 Task: View all reviews of Rockbridge, Ohio, United States.
Action: Mouse moved to (160, 124)
Screenshot: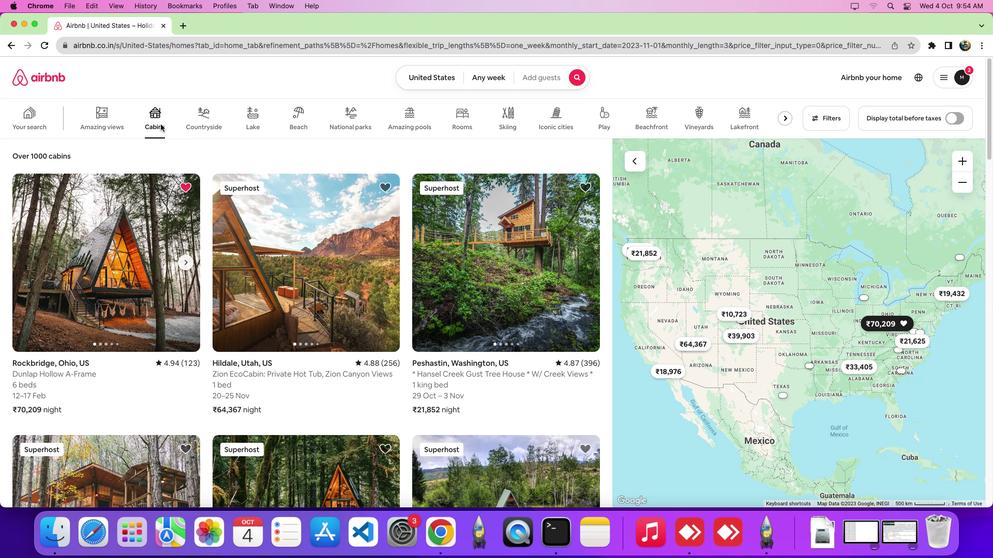 
Action: Mouse pressed left at (160, 124)
Screenshot: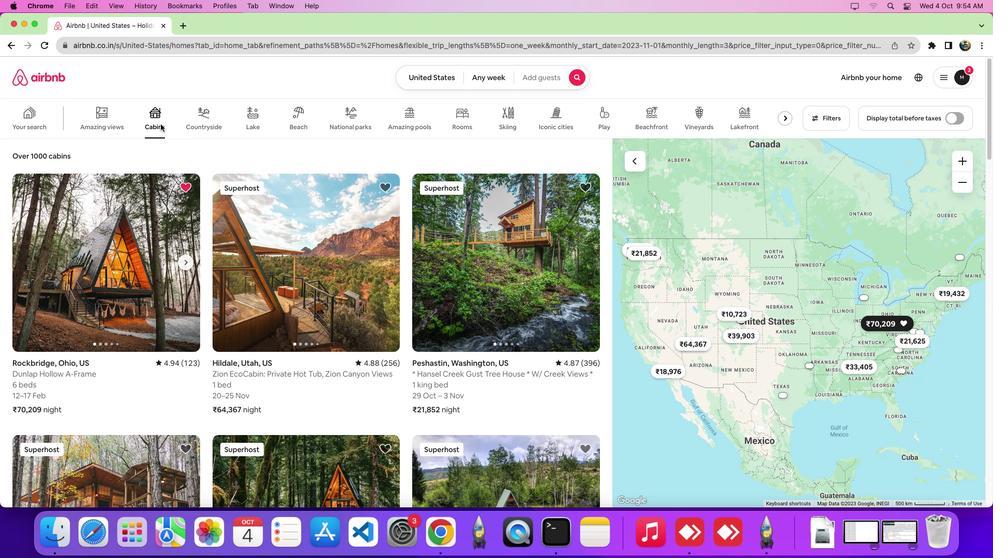
Action: Mouse moved to (134, 326)
Screenshot: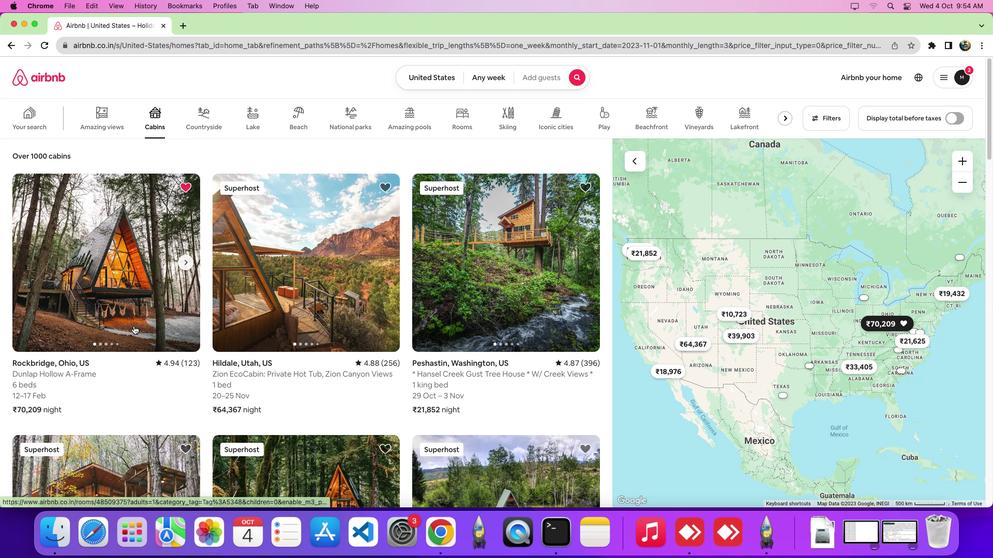 
Action: Mouse pressed left at (134, 326)
Screenshot: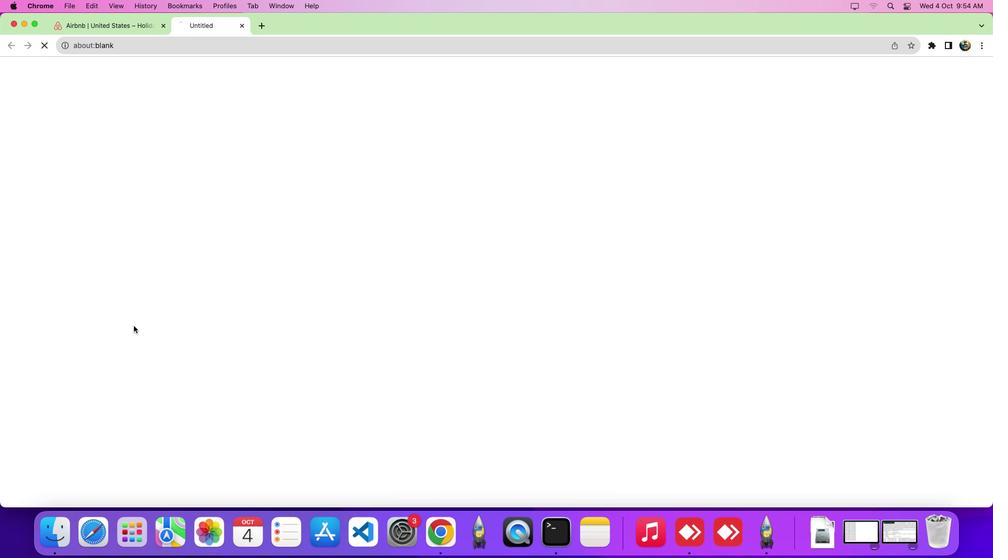 
Action: Mouse moved to (474, 336)
Screenshot: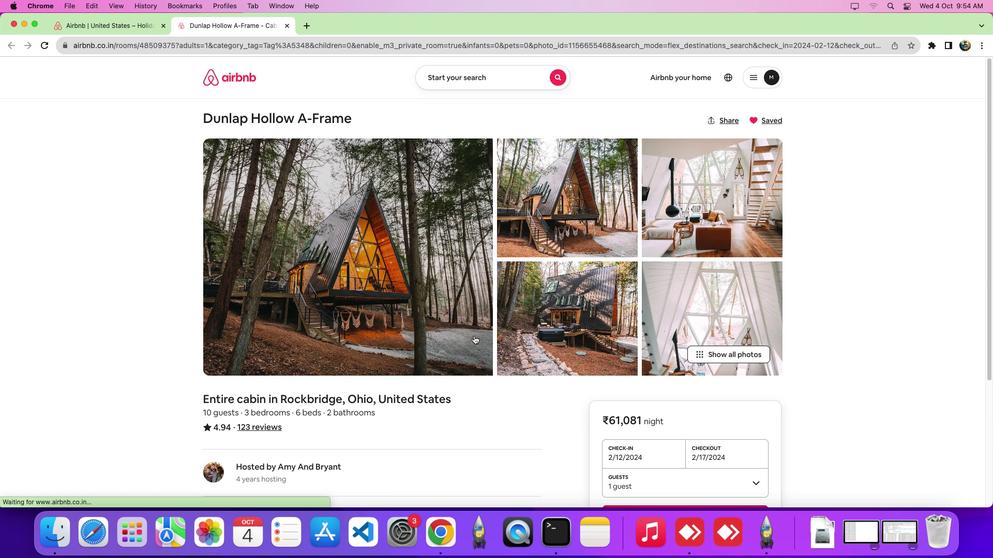 
Action: Mouse scrolled (474, 336) with delta (0, 0)
Screenshot: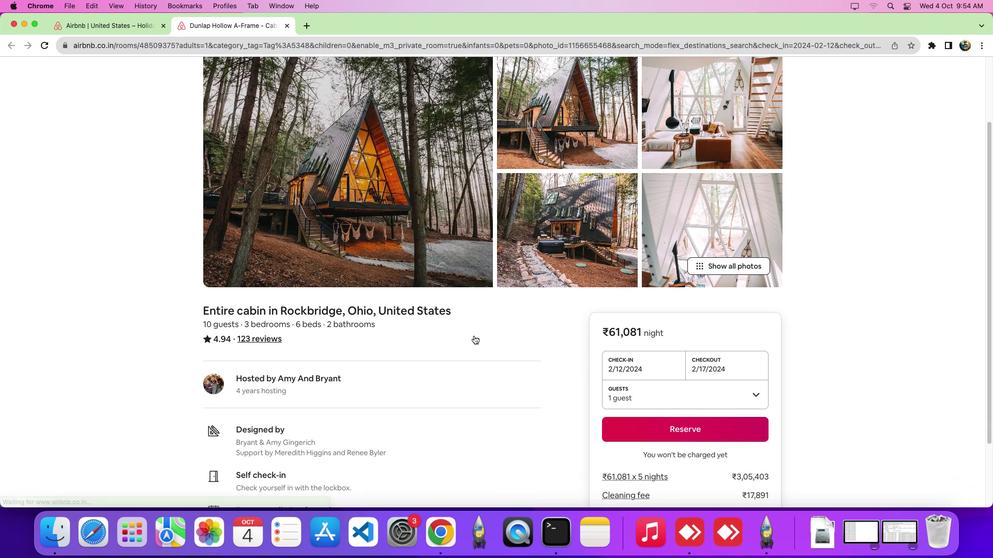 
Action: Mouse scrolled (474, 336) with delta (0, 0)
Screenshot: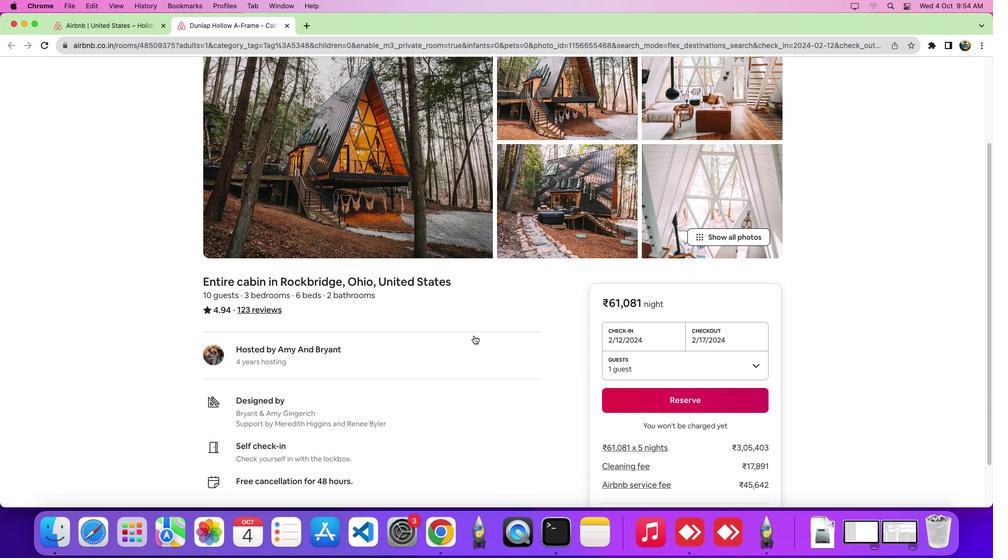
Action: Mouse scrolled (474, 336) with delta (0, -2)
Screenshot: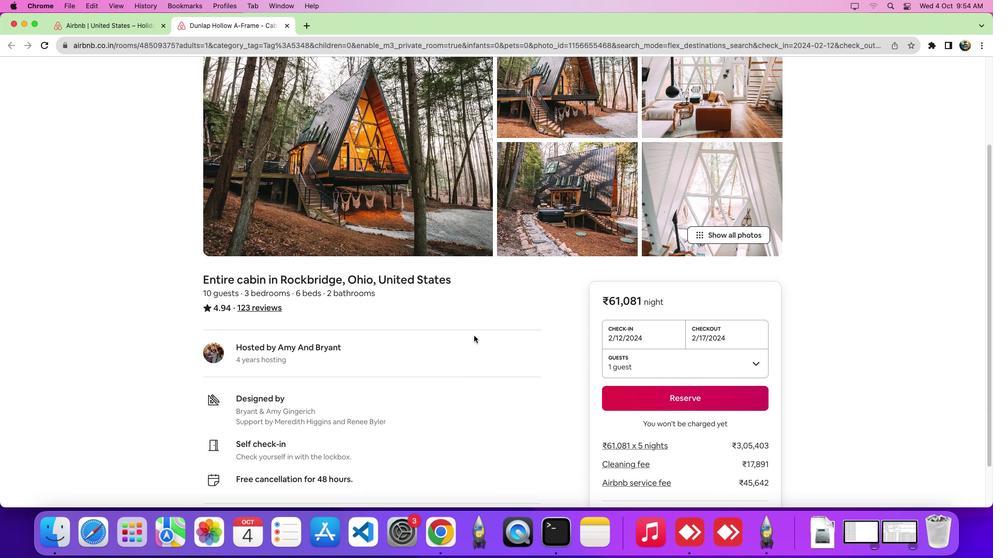
Action: Mouse scrolled (474, 336) with delta (0, 0)
Screenshot: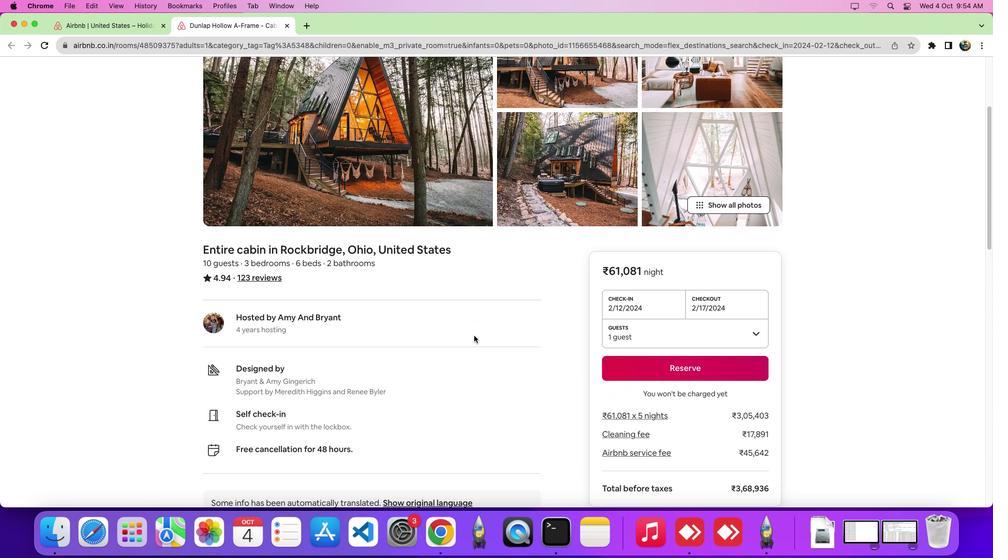 
Action: Mouse scrolled (474, 336) with delta (0, 0)
Screenshot: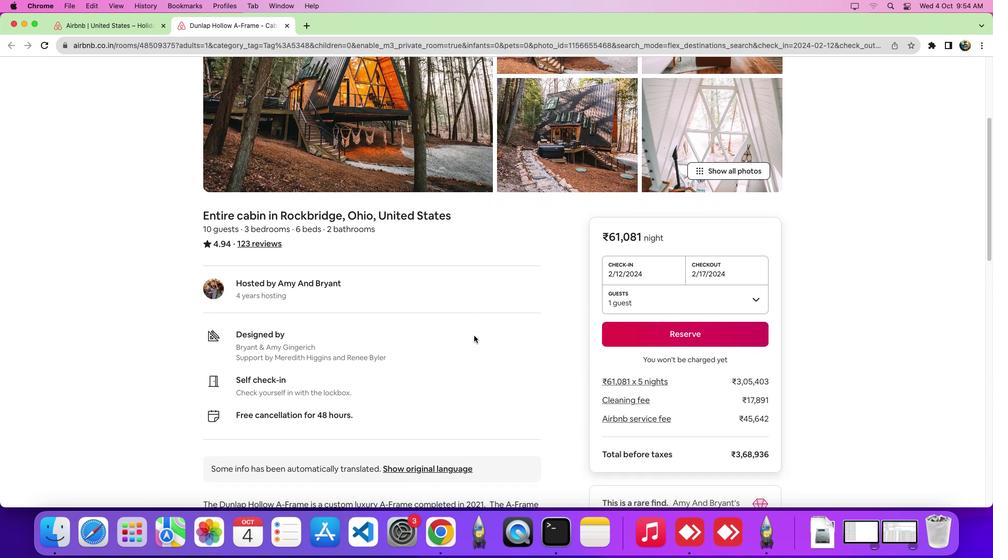 
Action: Mouse scrolled (474, 336) with delta (0, -1)
Screenshot: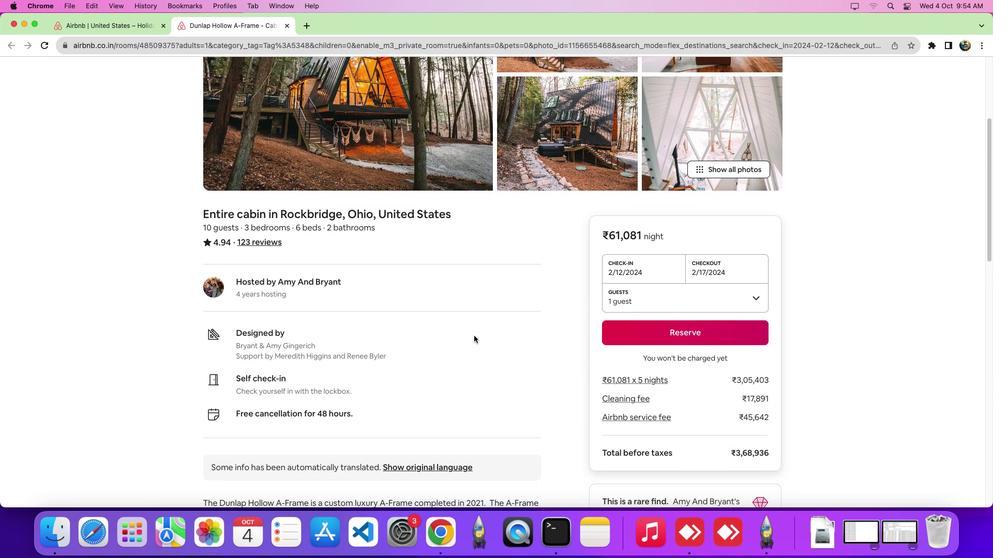
Action: Mouse scrolled (474, 336) with delta (0, 0)
Screenshot: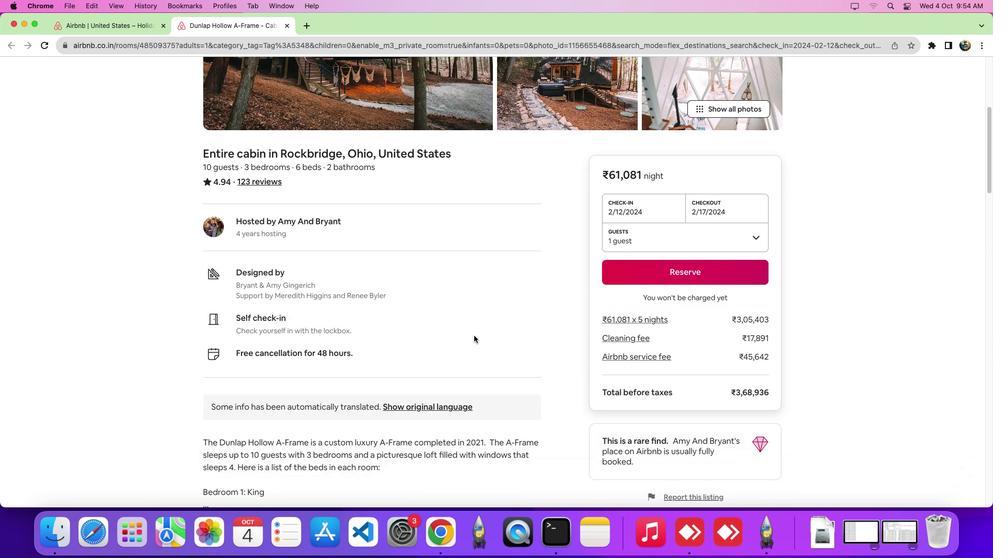 
Action: Mouse scrolled (474, 336) with delta (0, 0)
Screenshot: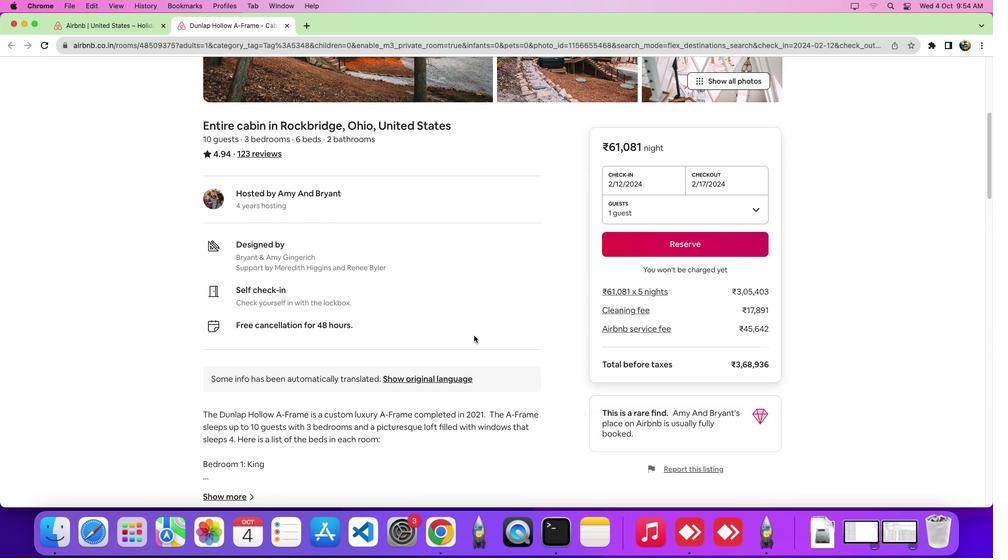 
Action: Mouse scrolled (474, 336) with delta (0, -1)
Screenshot: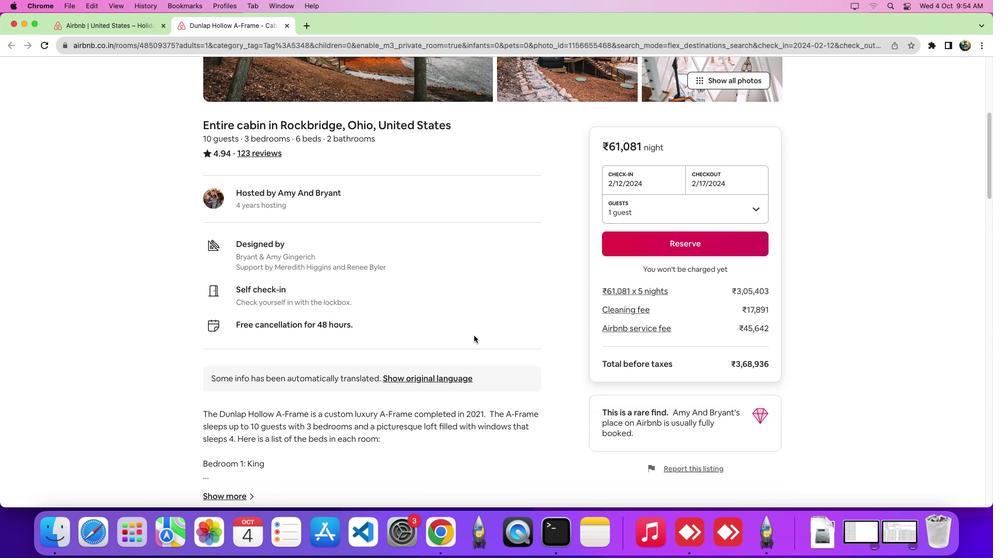 
Action: Mouse scrolled (474, 336) with delta (0, 0)
Screenshot: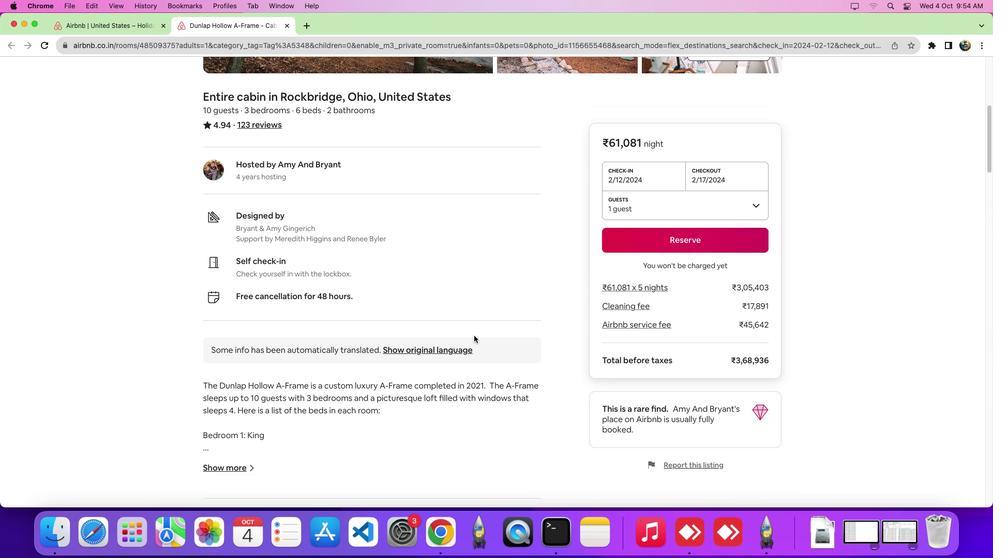 
Action: Mouse scrolled (474, 336) with delta (0, 0)
Screenshot: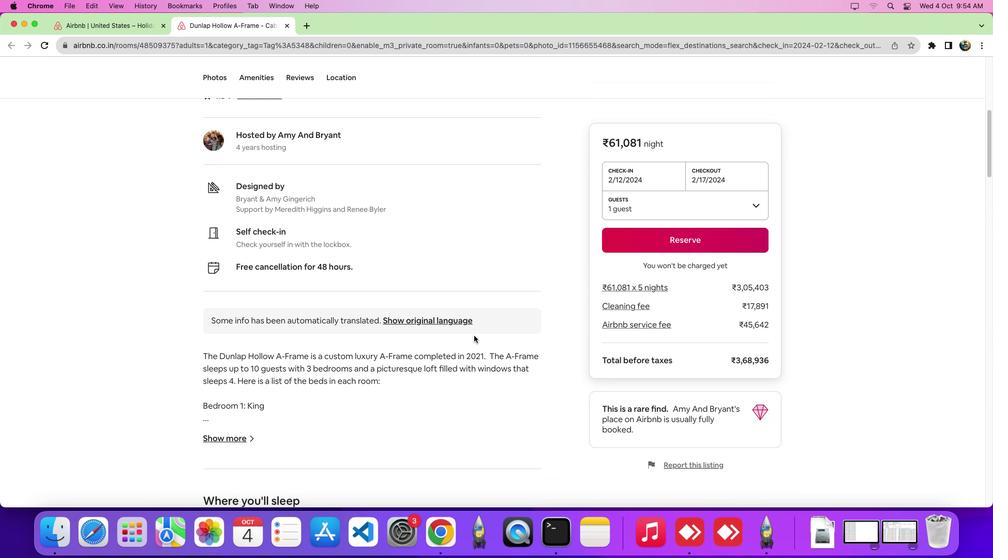 
Action: Mouse scrolled (474, 336) with delta (0, -1)
Screenshot: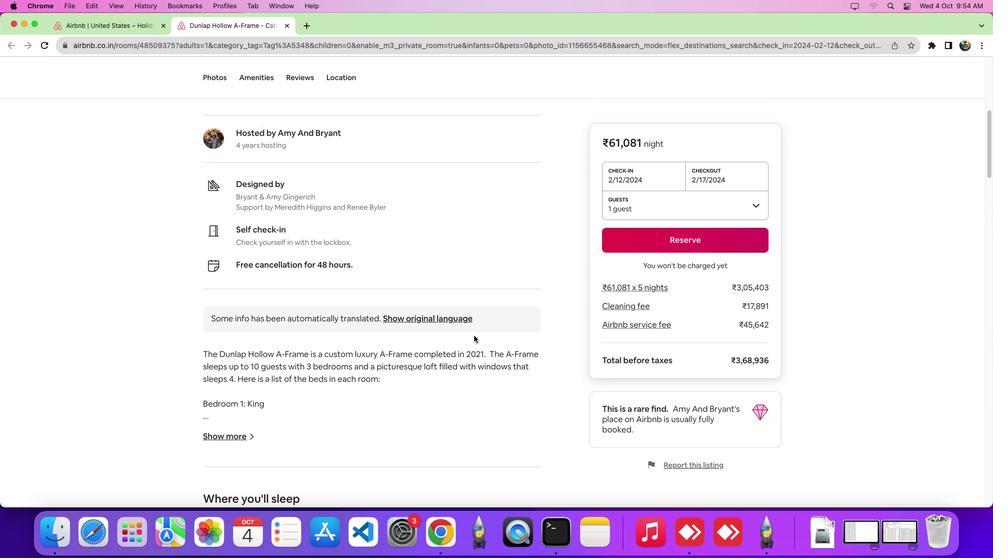 
Action: Mouse scrolled (474, 336) with delta (0, 0)
Screenshot: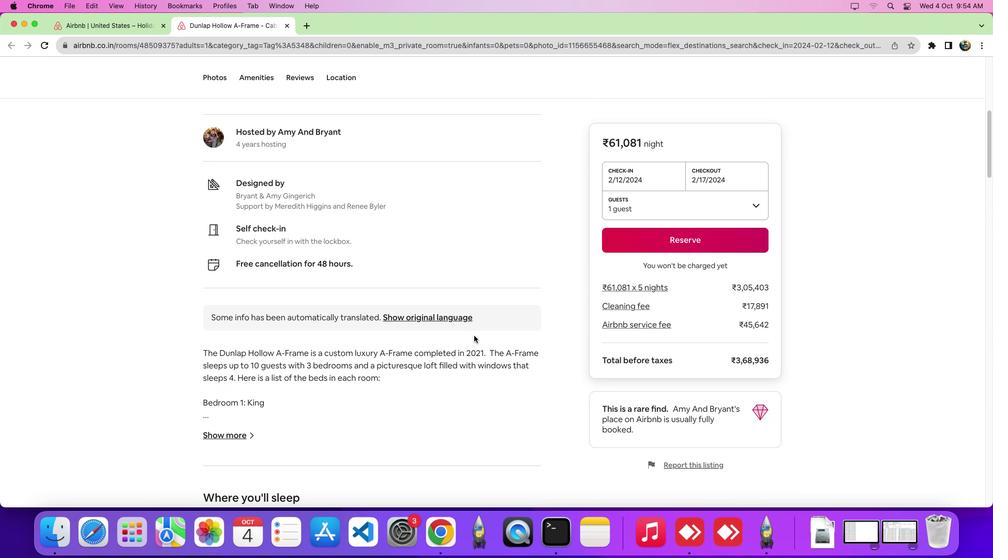 
Action: Mouse scrolled (474, 336) with delta (0, 0)
Screenshot: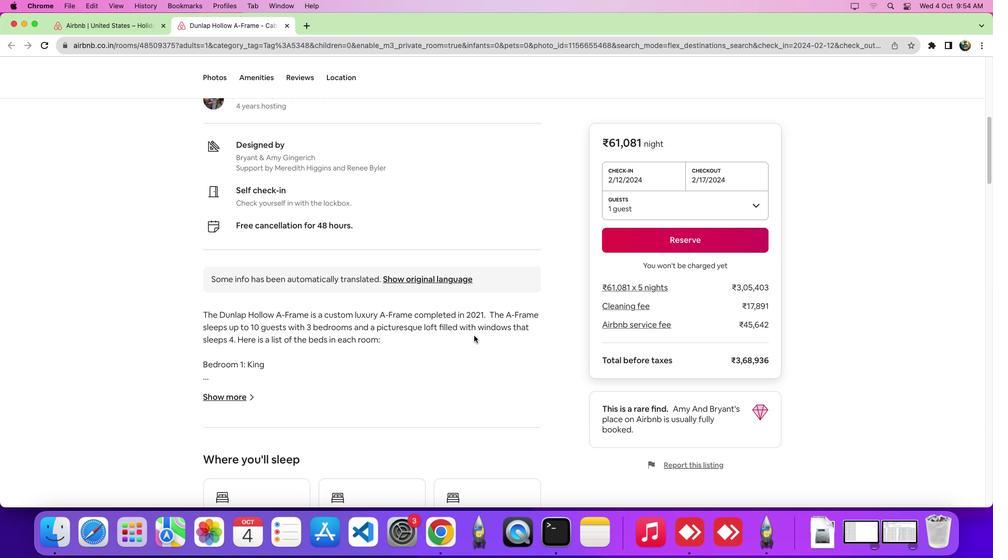 
Action: Mouse scrolled (474, 336) with delta (0, 0)
Screenshot: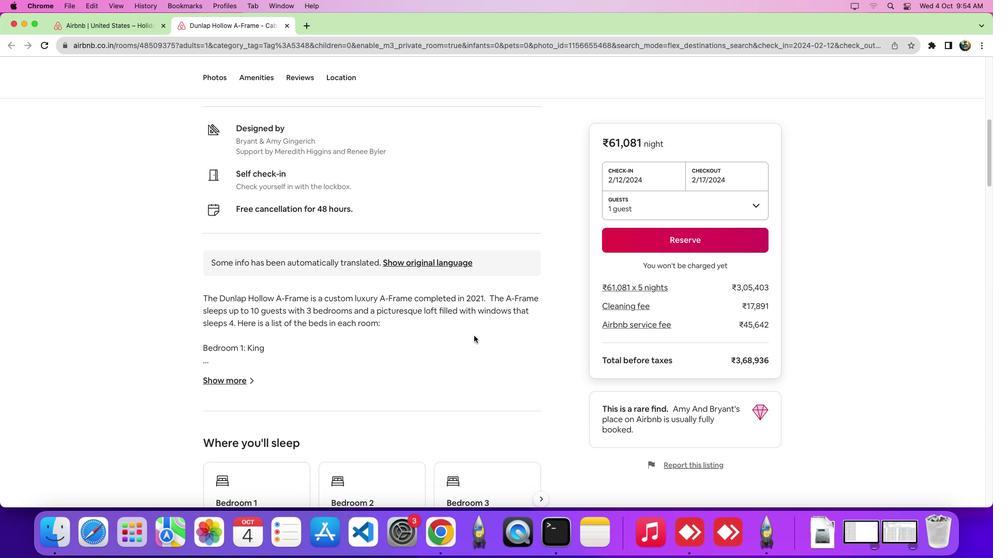 
Action: Mouse scrolled (474, 336) with delta (0, 0)
Screenshot: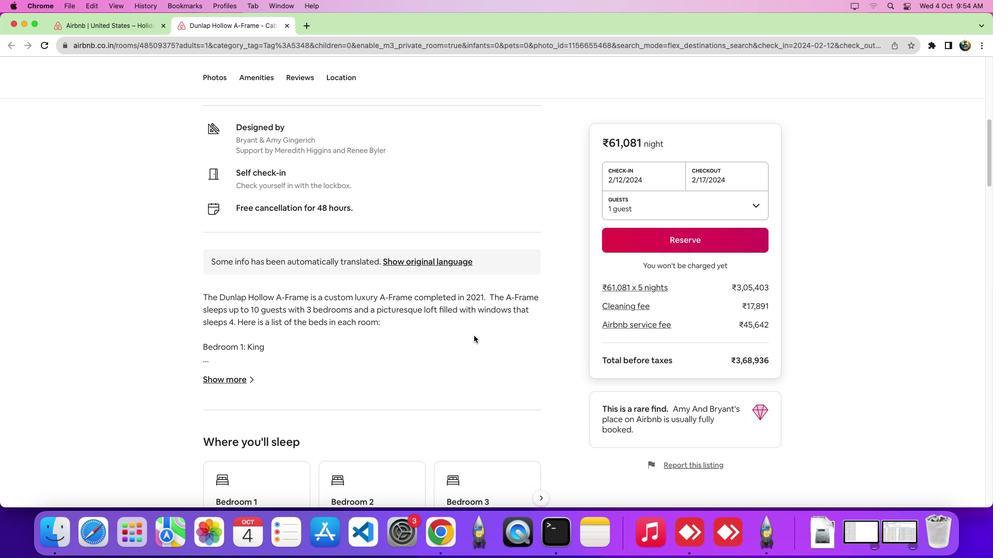 
Action: Mouse scrolled (474, 336) with delta (0, 0)
Screenshot: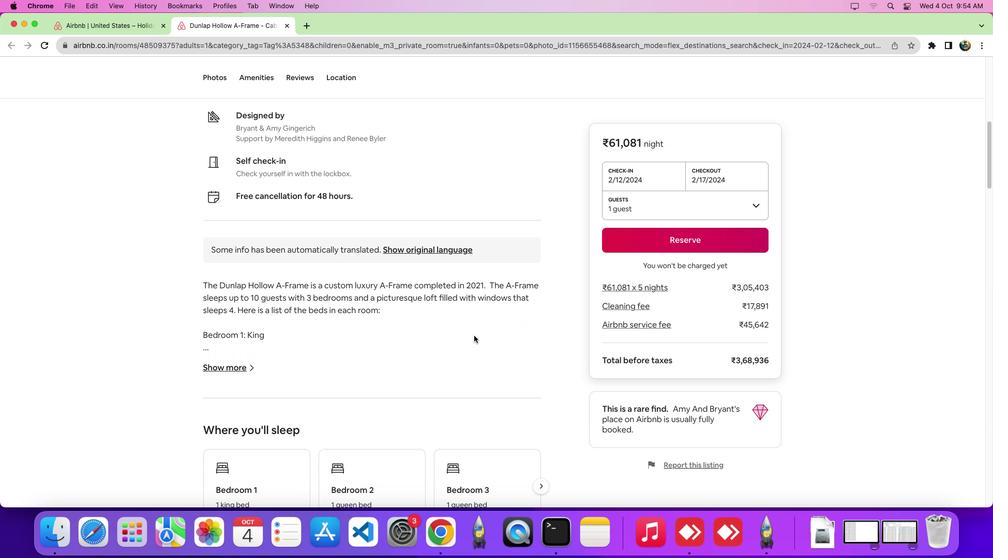 
Action: Mouse scrolled (474, 336) with delta (0, 0)
Screenshot: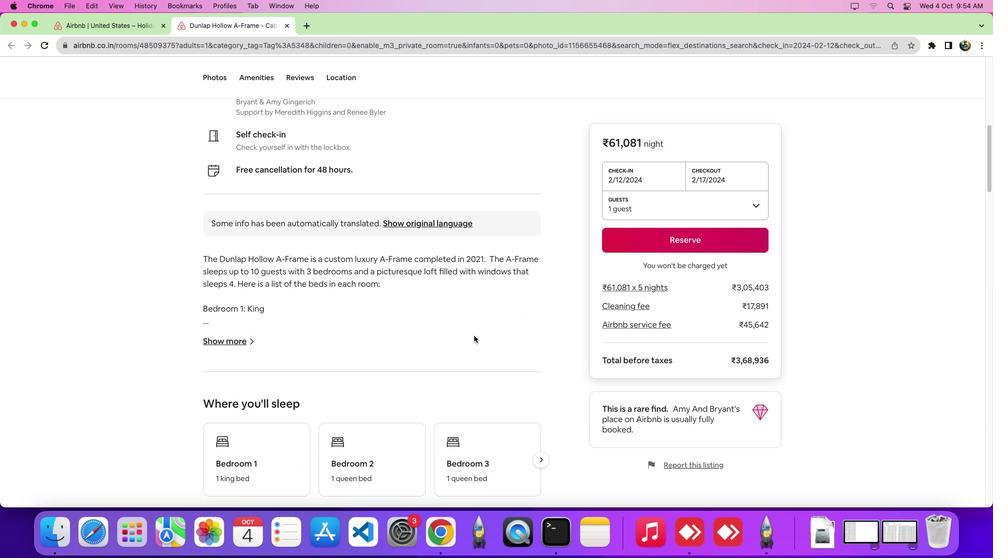 
Action: Mouse scrolled (474, 336) with delta (0, 0)
Screenshot: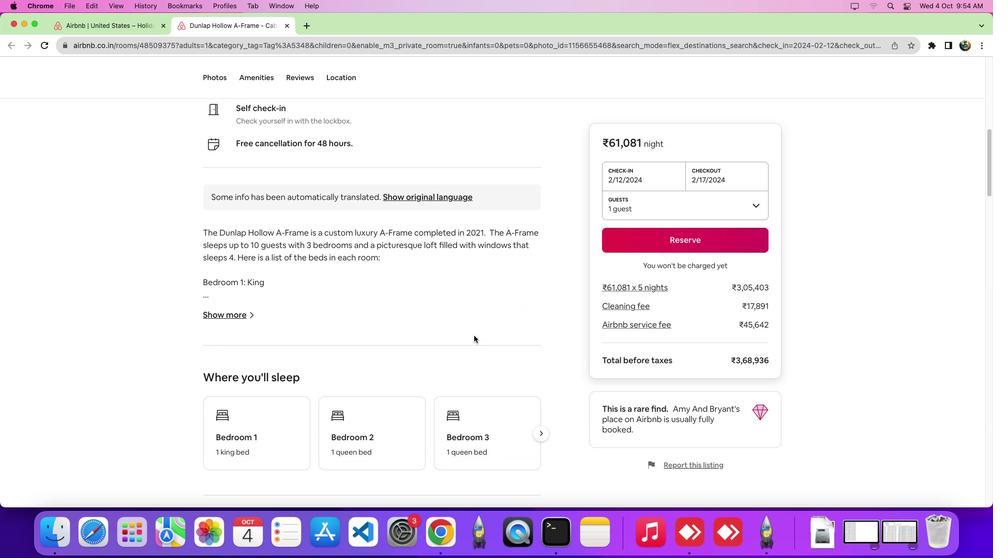 
Action: Mouse scrolled (474, 336) with delta (0, 0)
Screenshot: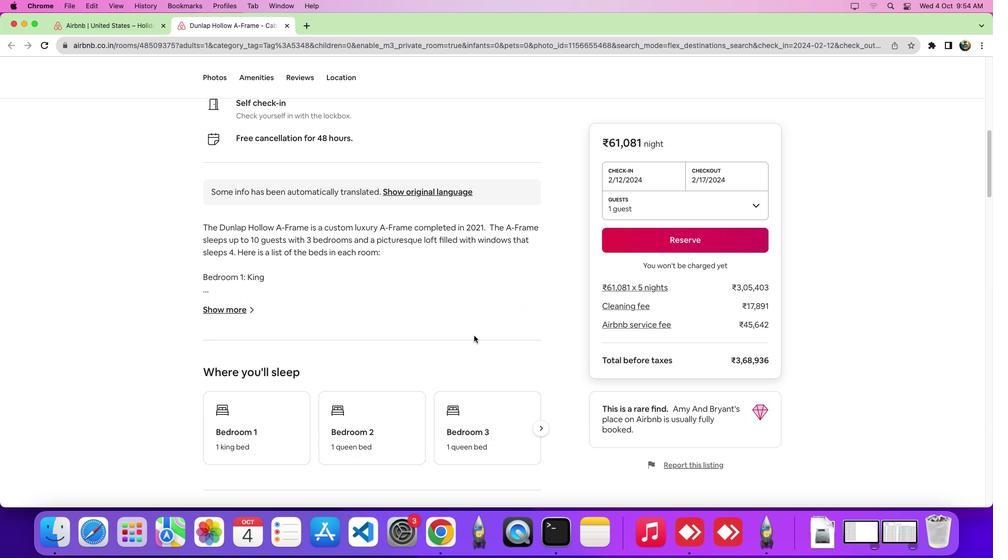 
Action: Mouse scrolled (474, 336) with delta (0, 0)
Screenshot: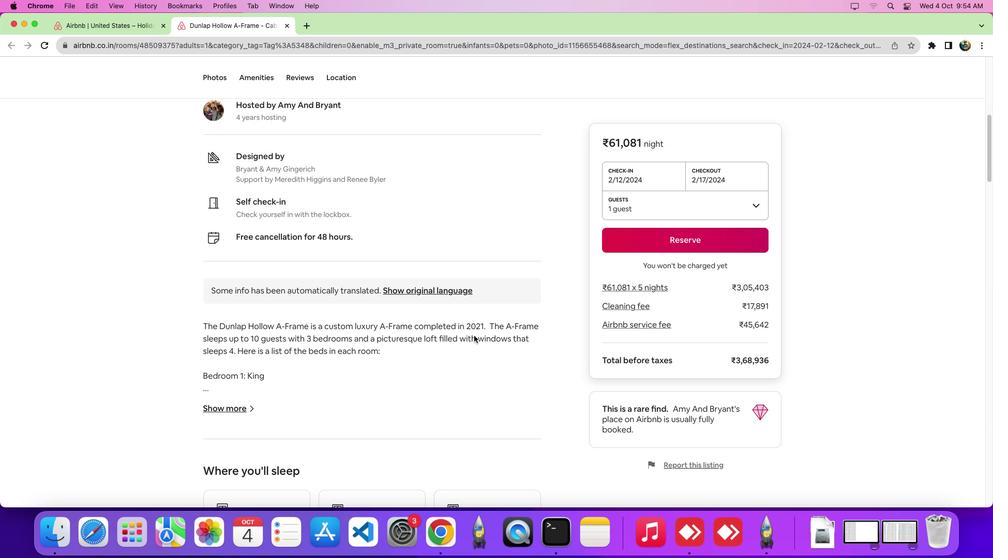 
Action: Mouse scrolled (474, 336) with delta (0, 0)
Screenshot: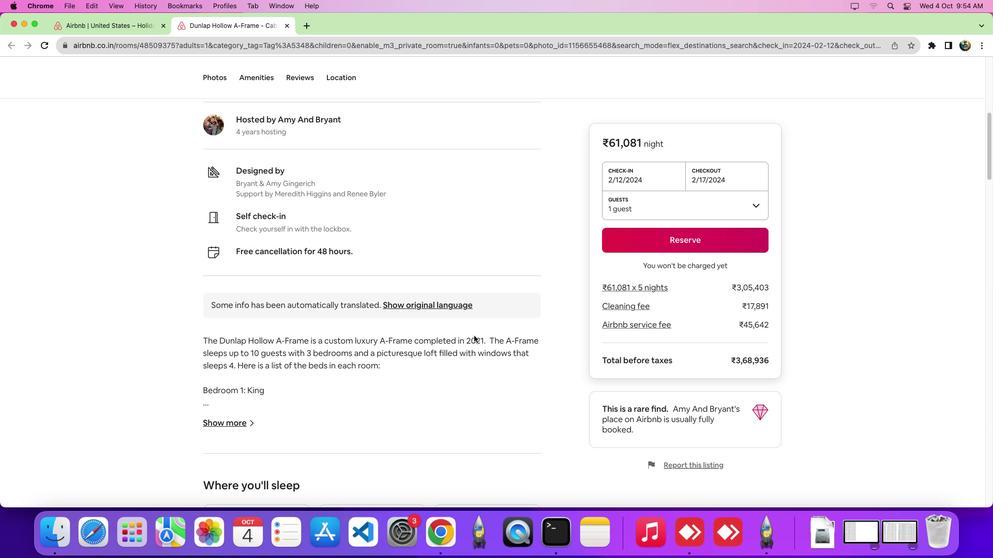 
Action: Mouse scrolled (474, 336) with delta (0, 1)
Screenshot: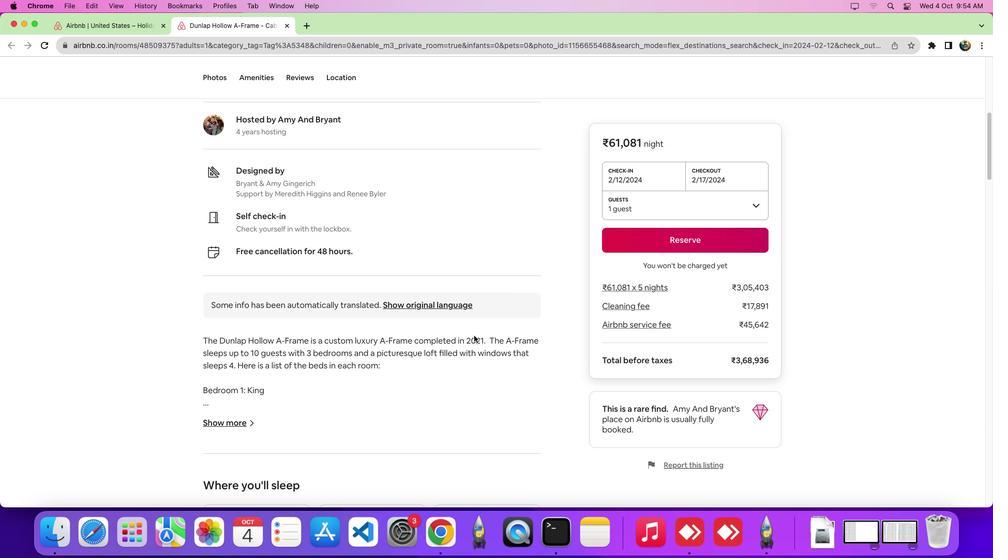 
Action: Mouse moved to (299, 76)
Screenshot: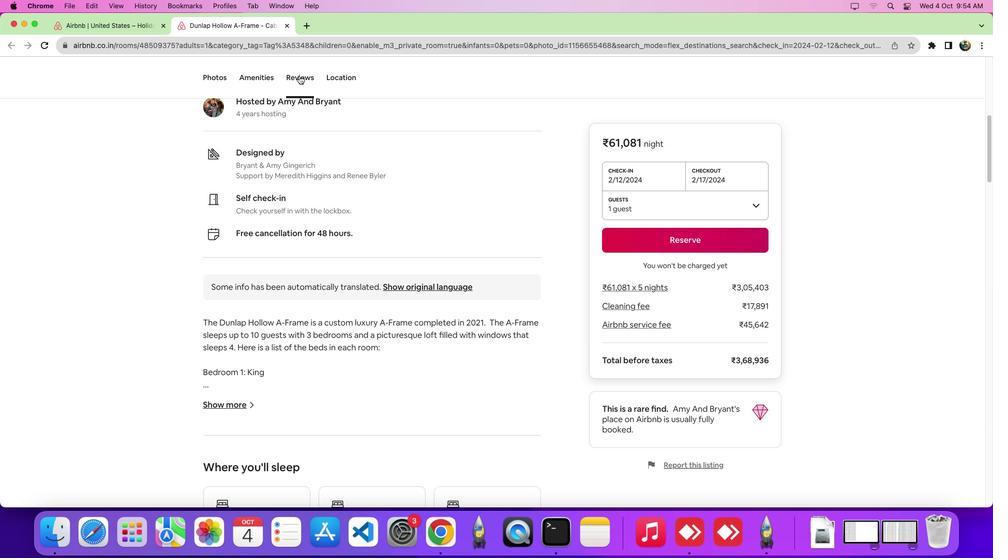 
Action: Mouse pressed left at (299, 76)
Screenshot: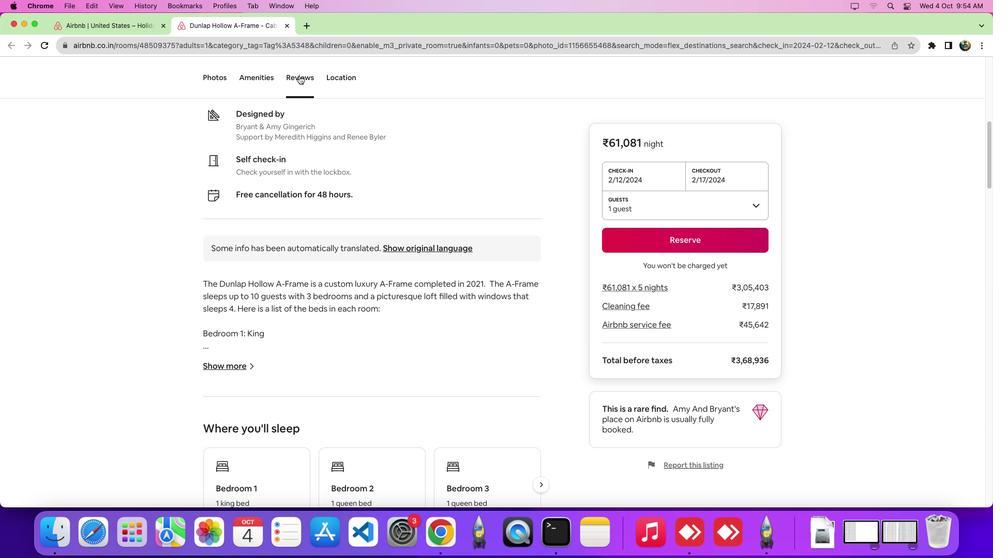 
Action: Mouse moved to (366, 231)
Screenshot: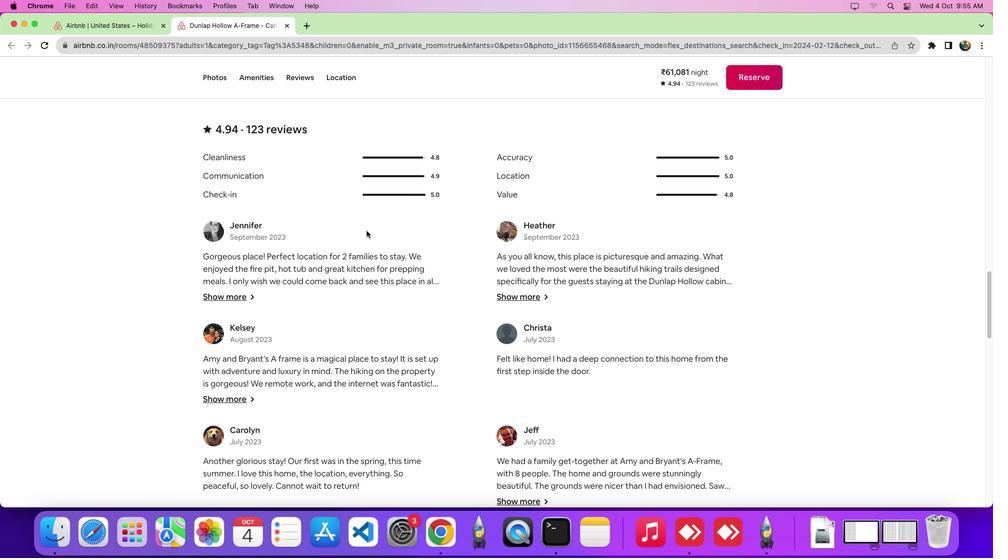 
Action: Mouse scrolled (366, 231) with delta (0, 0)
Screenshot: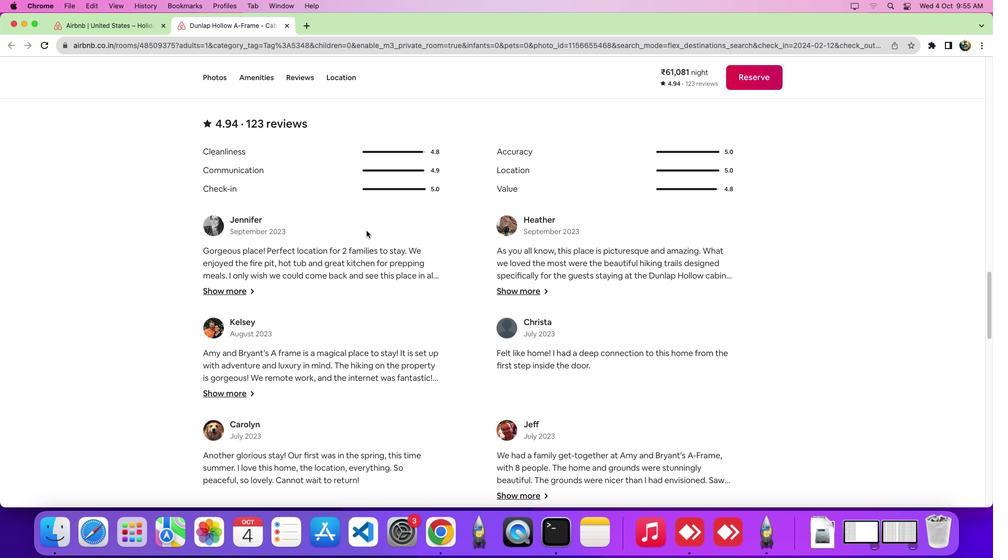 
Action: Mouse scrolled (366, 231) with delta (0, 0)
Screenshot: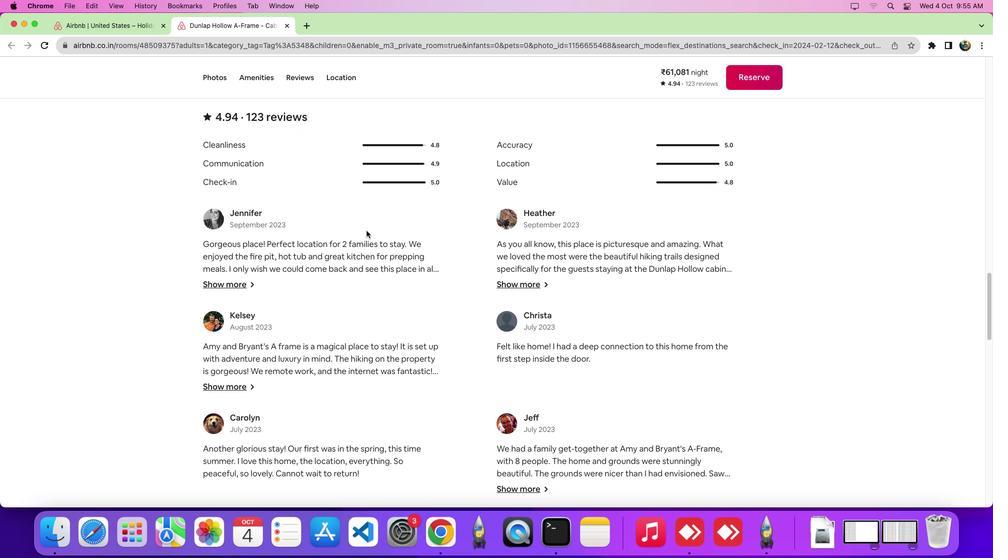 
Action: Mouse scrolled (366, 231) with delta (0, 0)
Screenshot: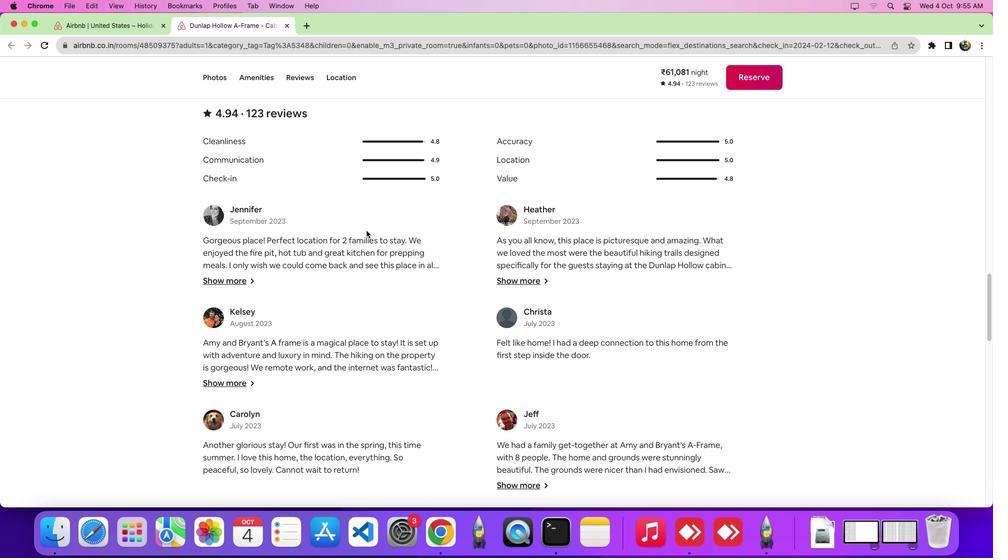 
Action: Mouse moved to (366, 231)
Screenshot: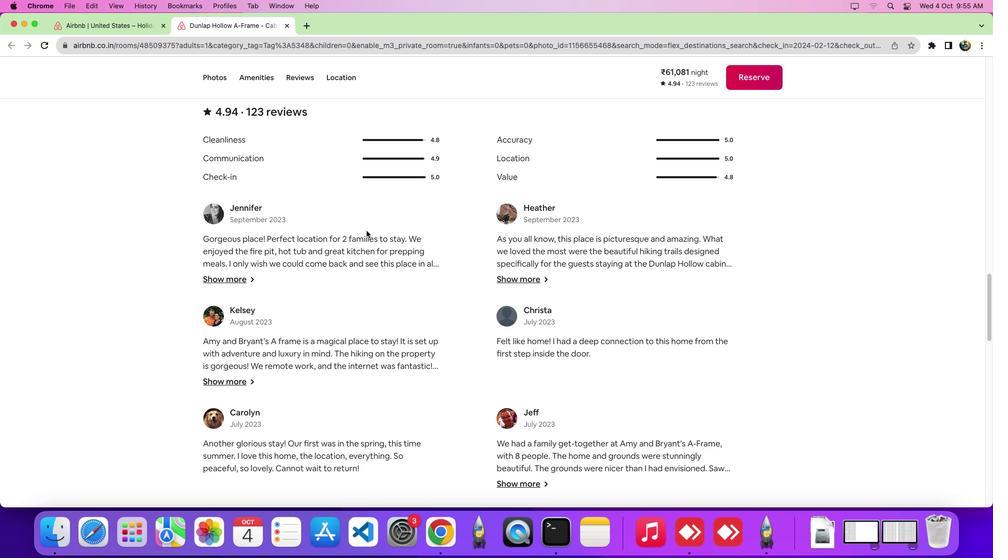 
Action: Mouse scrolled (366, 231) with delta (0, 0)
Screenshot: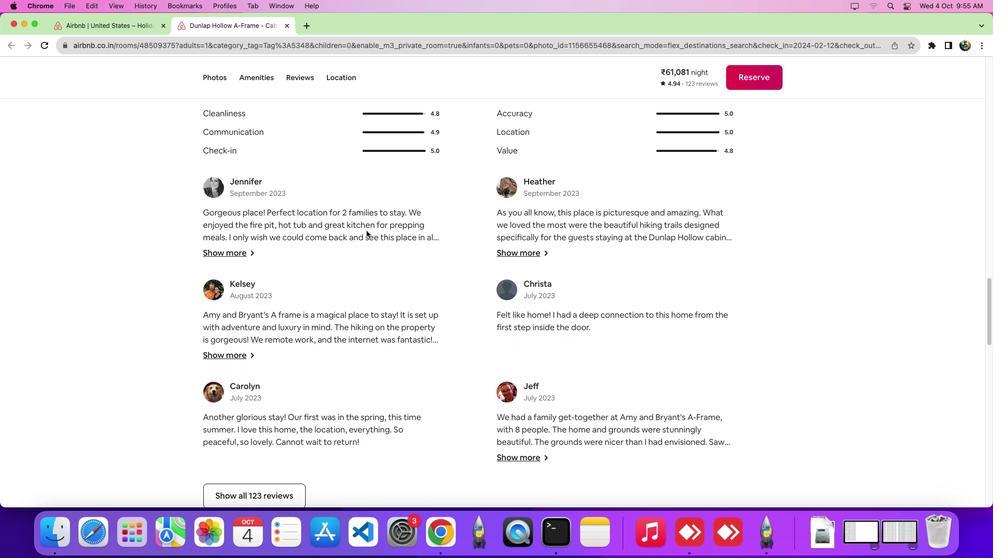 
Action: Mouse scrolled (366, 231) with delta (0, 0)
Screenshot: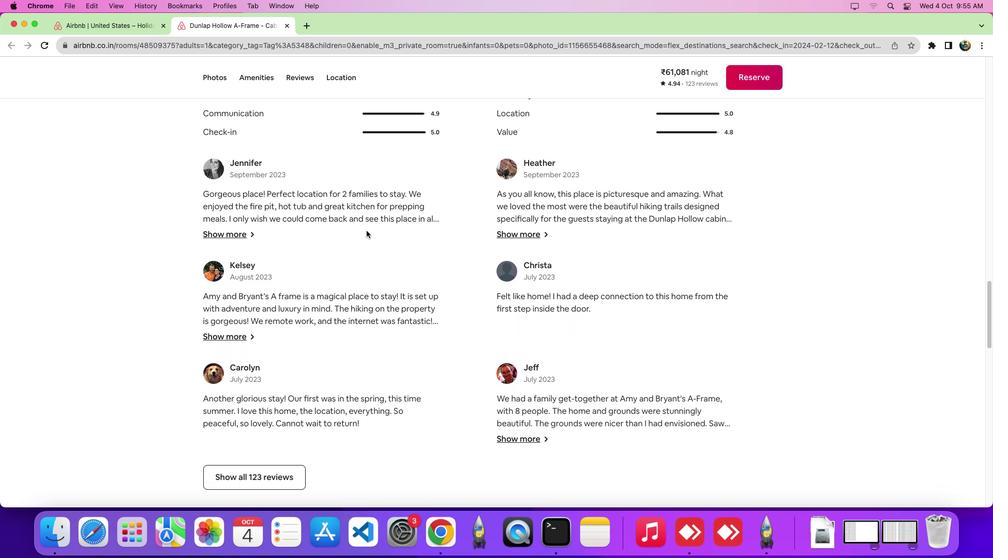 
Action: Mouse scrolled (366, 231) with delta (0, 0)
Screenshot: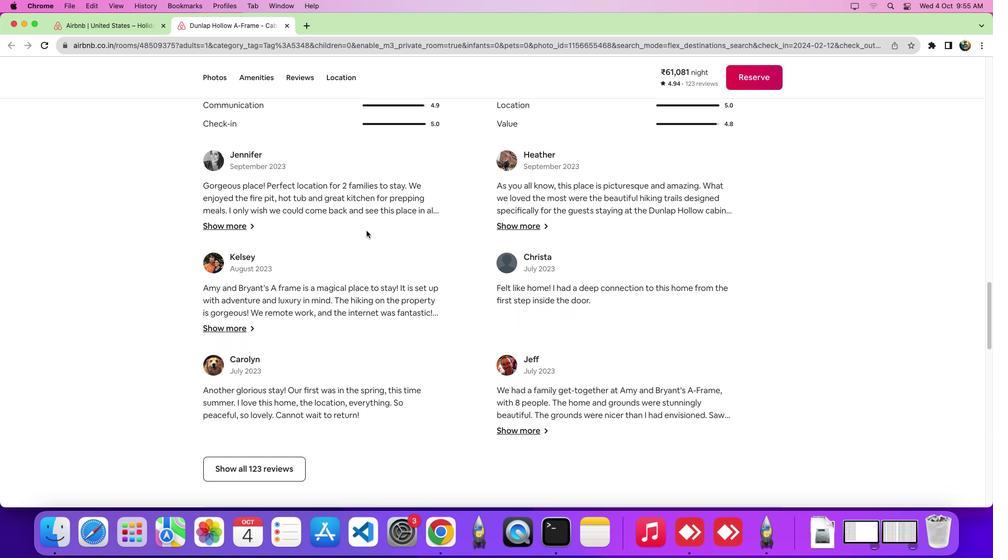 
Action: Mouse scrolled (366, 231) with delta (0, 0)
Screenshot: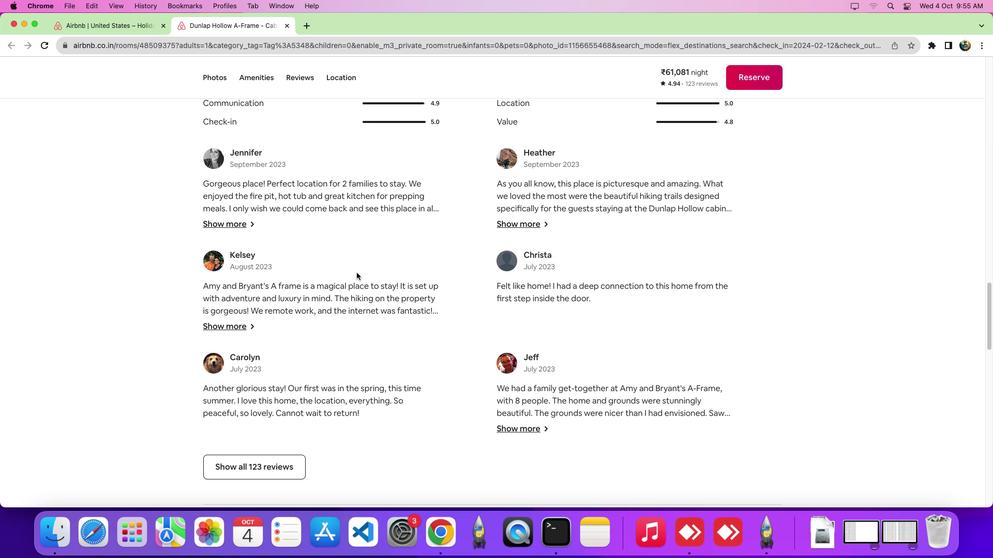 
Action: Mouse moved to (325, 387)
Screenshot: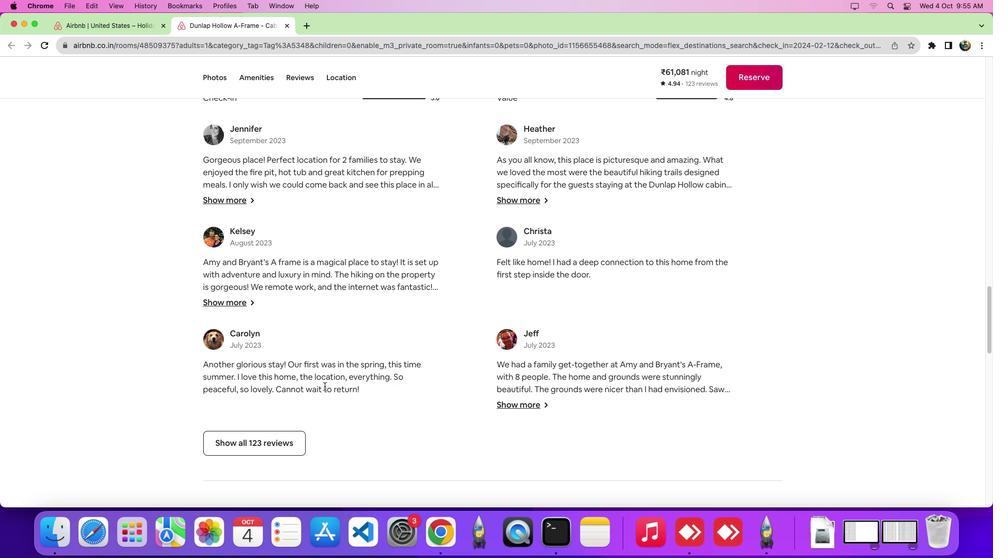
Action: Mouse scrolled (325, 387) with delta (0, 0)
Screenshot: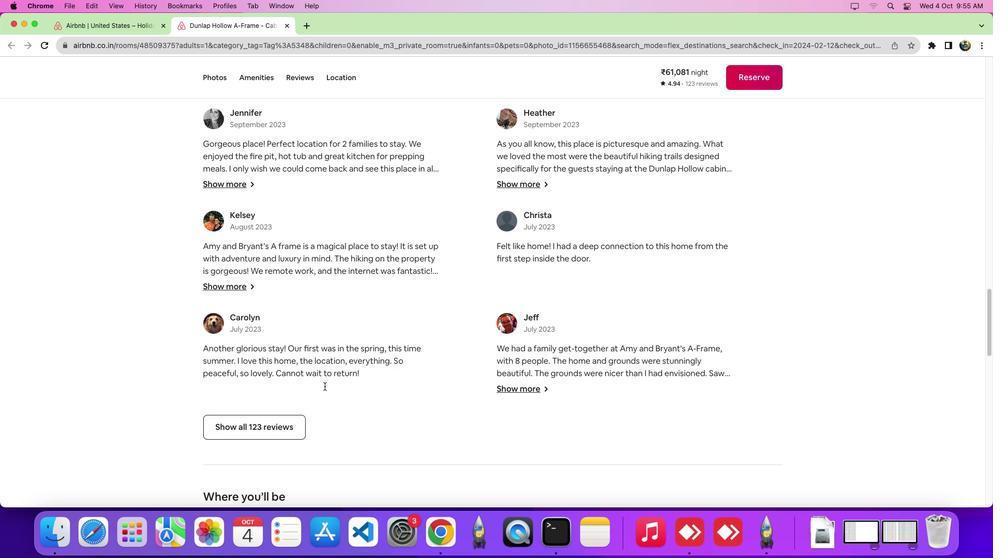 
Action: Mouse scrolled (325, 387) with delta (0, 0)
Screenshot: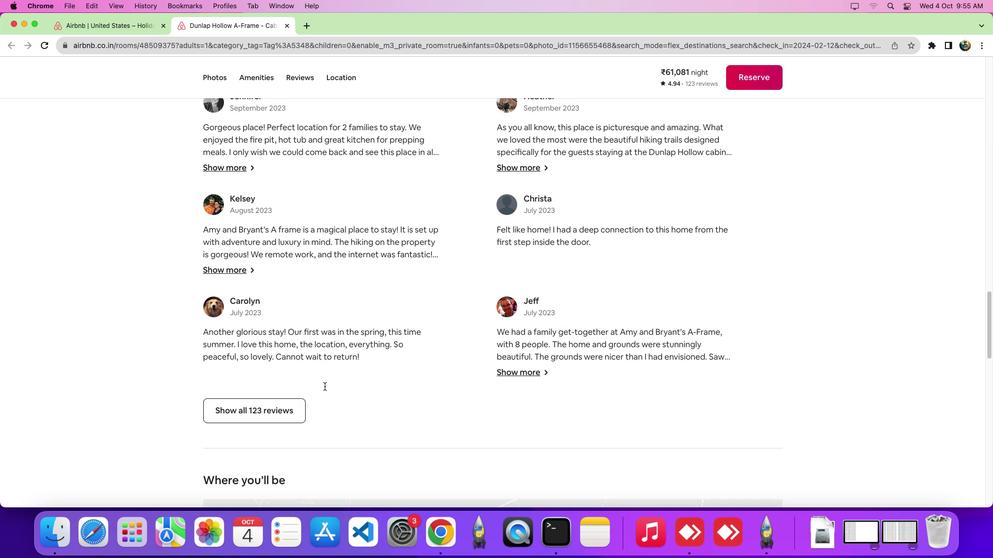 
Action: Mouse moved to (325, 387)
Screenshot: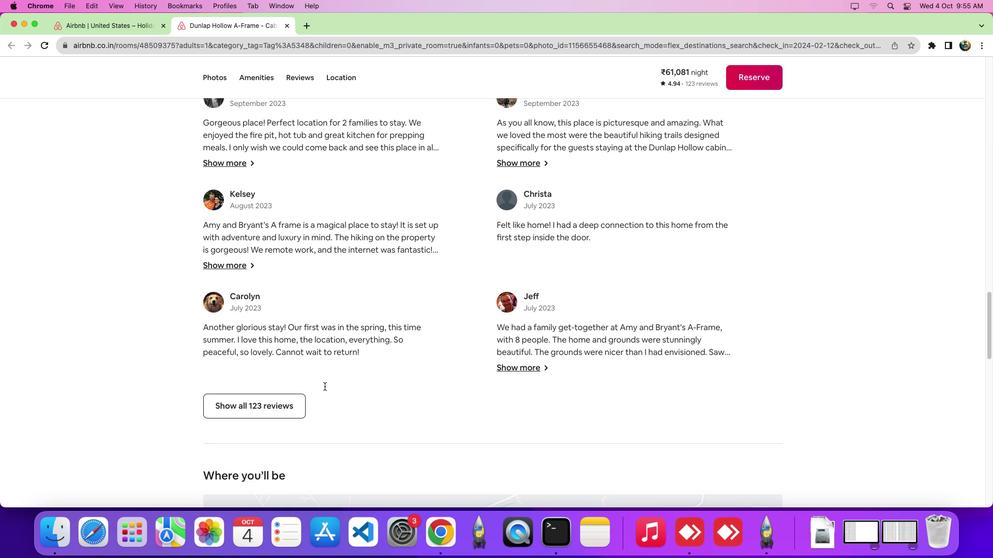 
Action: Mouse scrolled (325, 387) with delta (0, 0)
Screenshot: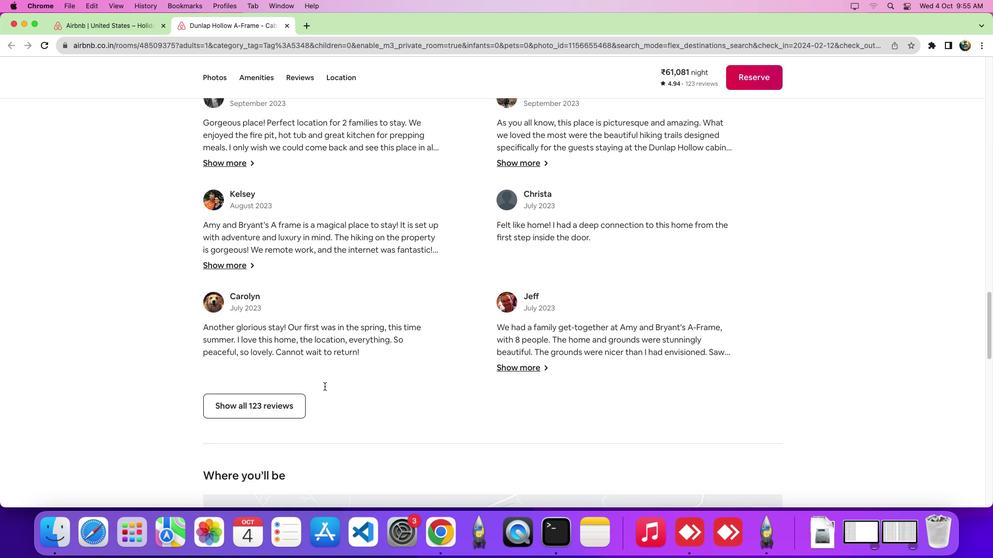 
Action: Mouse scrolled (325, 387) with delta (0, 0)
Screenshot: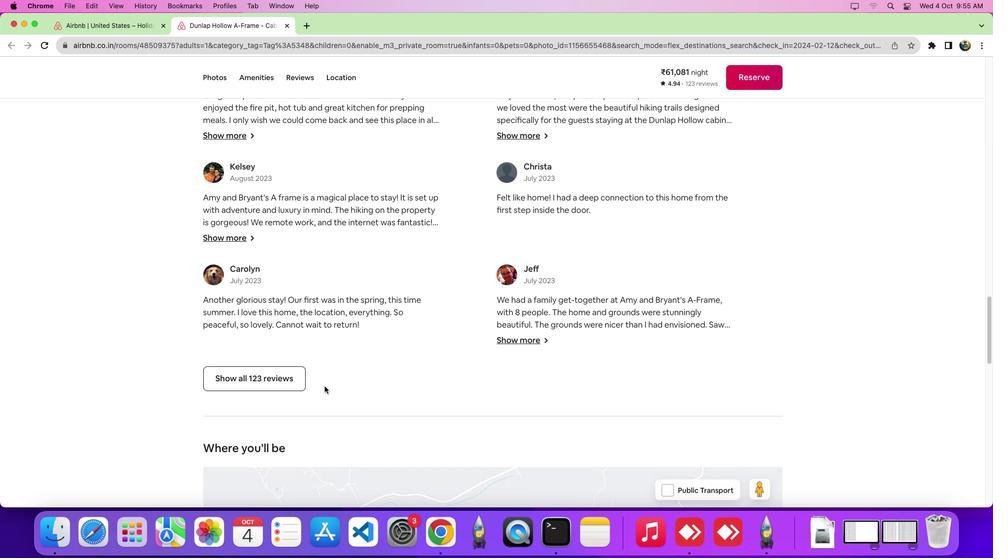 
Action: Mouse scrolled (325, 387) with delta (0, 0)
Screenshot: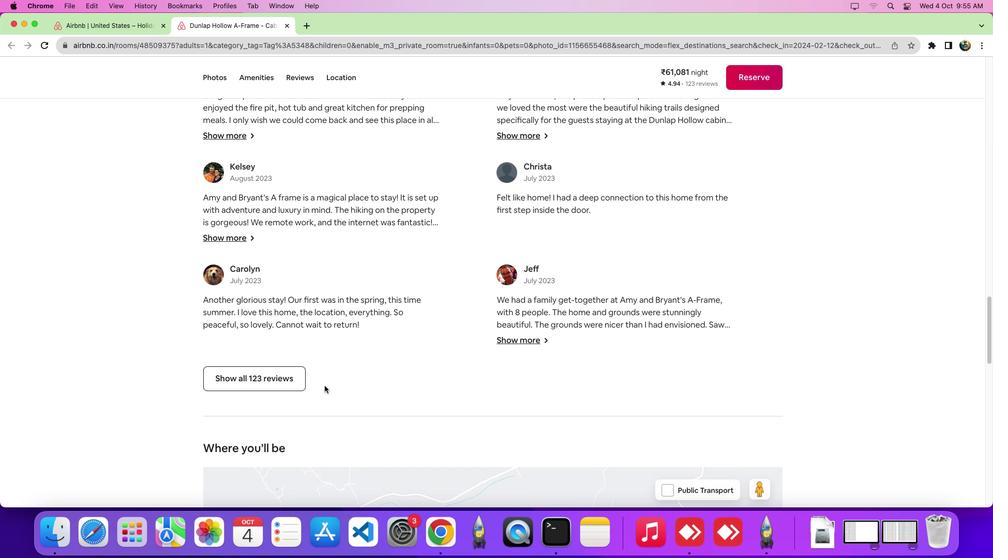 
Action: Mouse moved to (325, 375)
Screenshot: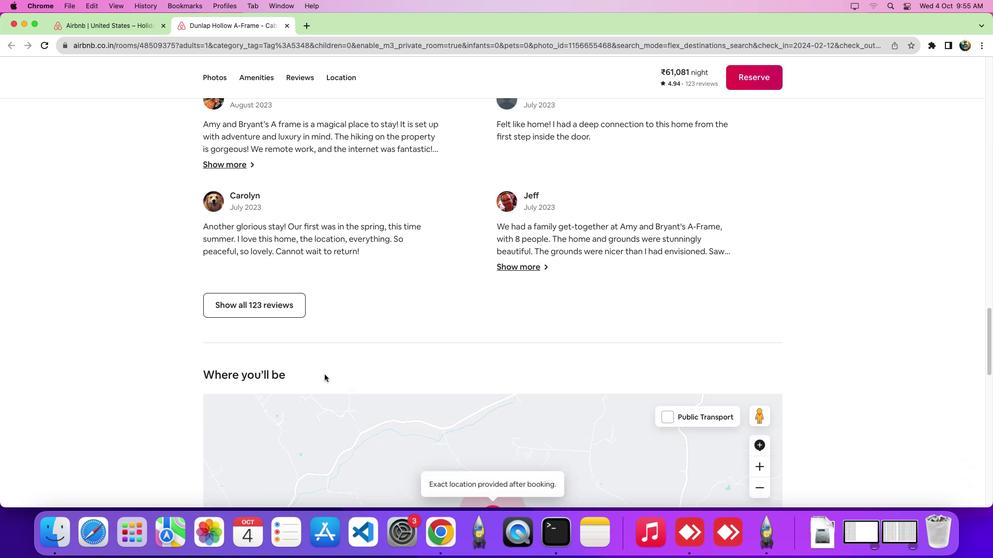
Action: Mouse scrolled (325, 375) with delta (0, 0)
Screenshot: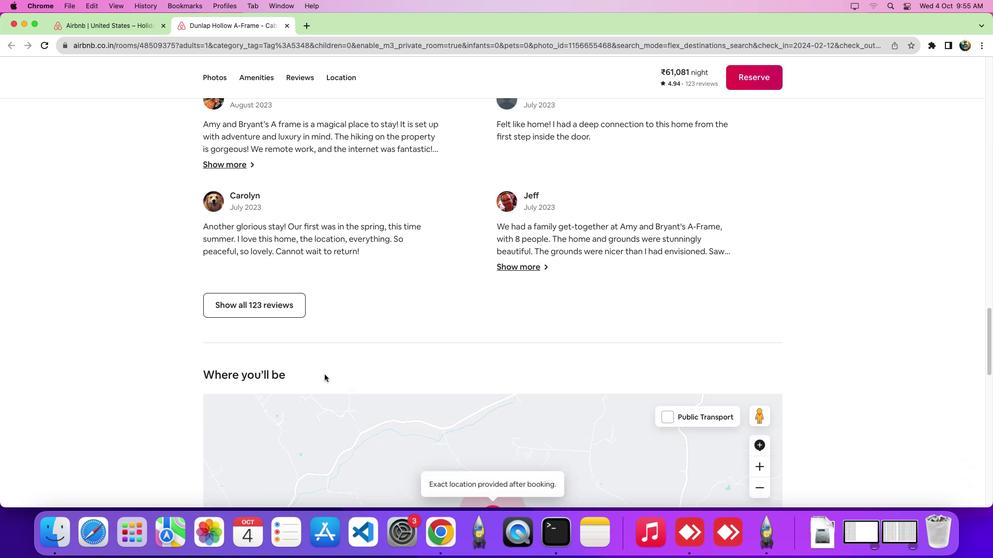
Action: Mouse moved to (325, 375)
Screenshot: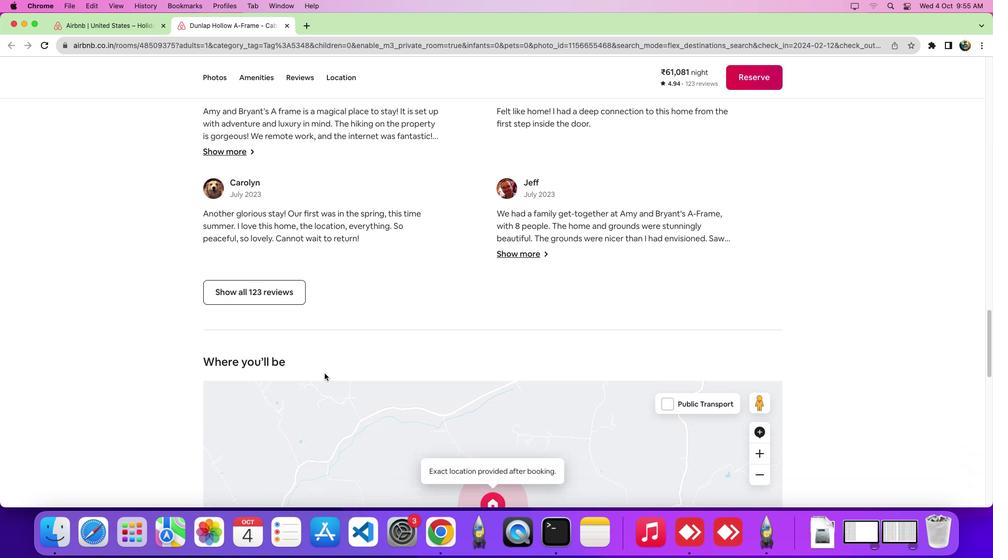 
Action: Mouse scrolled (325, 375) with delta (0, 0)
Screenshot: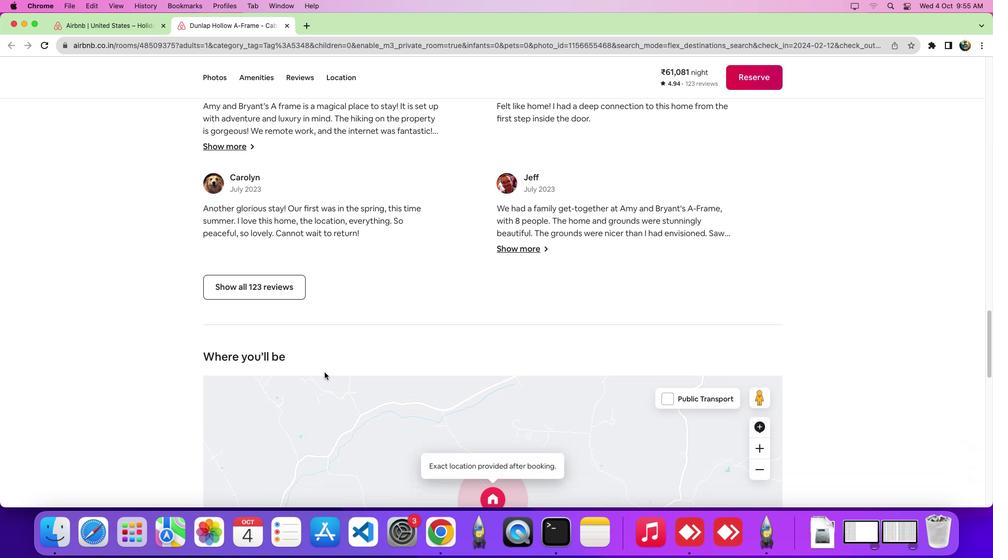 
Action: Mouse moved to (325, 375)
Screenshot: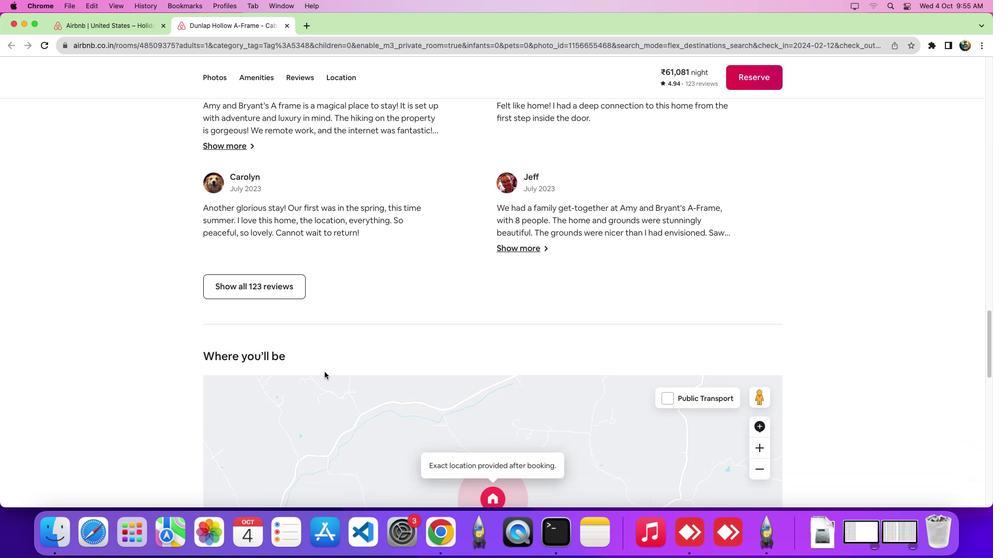 
Action: Mouse scrolled (325, 375) with delta (0, -1)
Screenshot: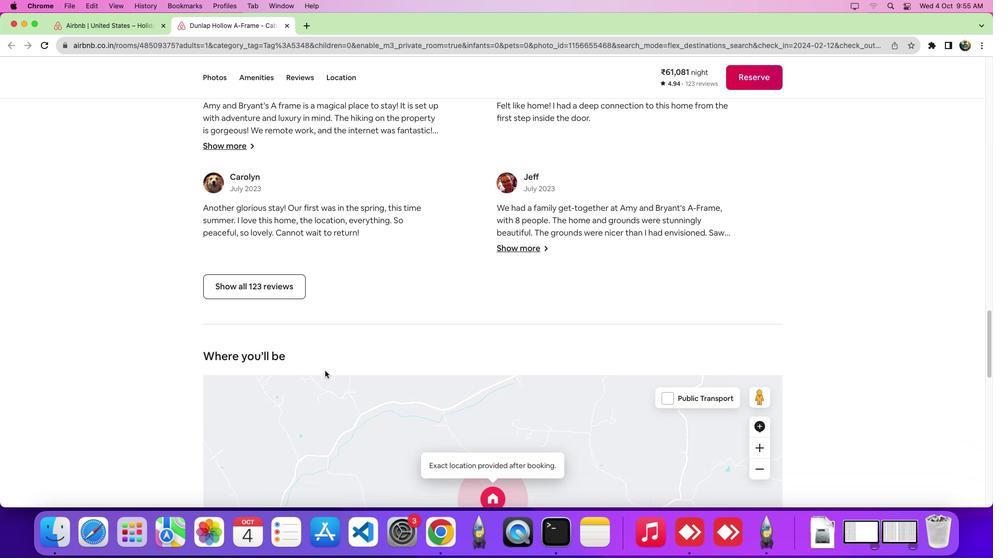 
Action: Mouse moved to (254, 278)
Screenshot: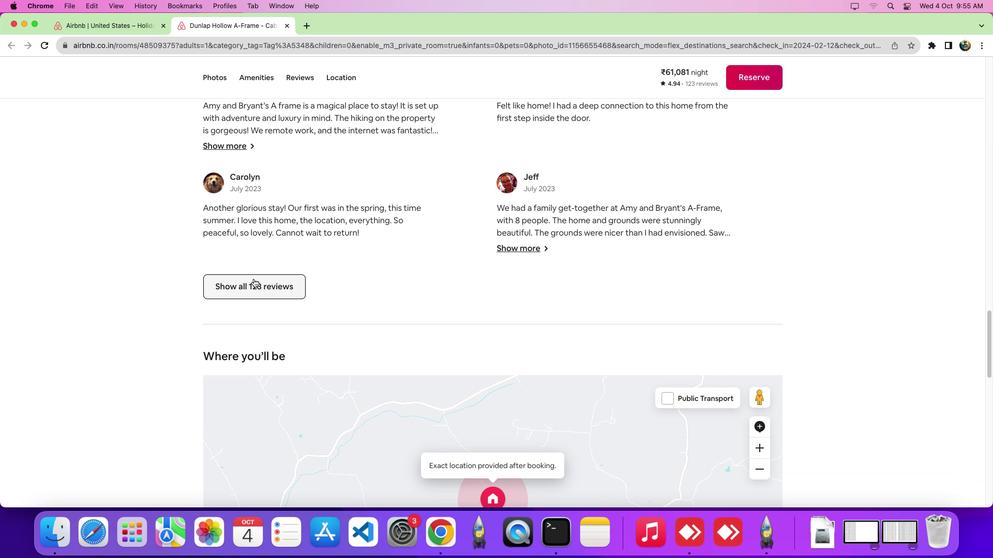 
Action: Mouse pressed left at (254, 278)
Screenshot: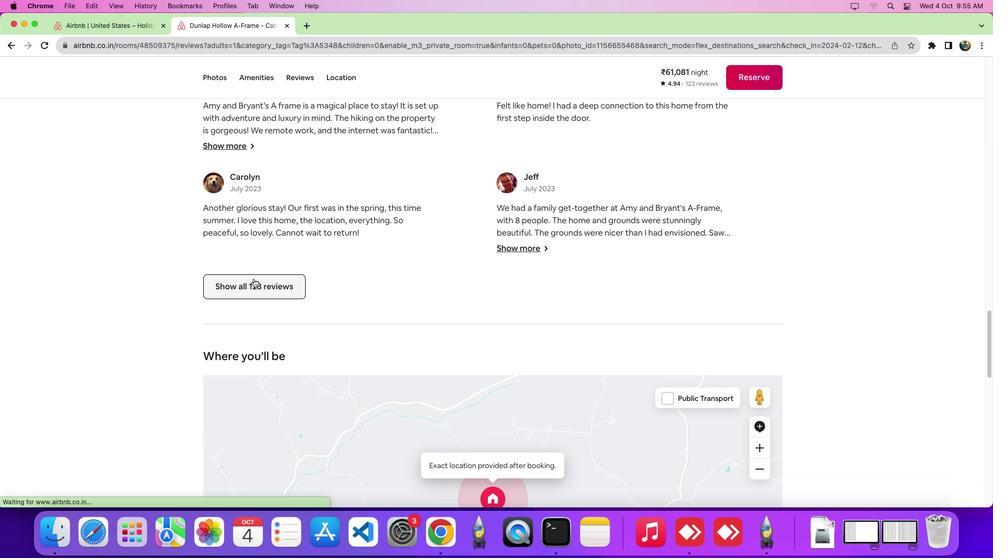 
Action: Mouse moved to (525, 319)
Screenshot: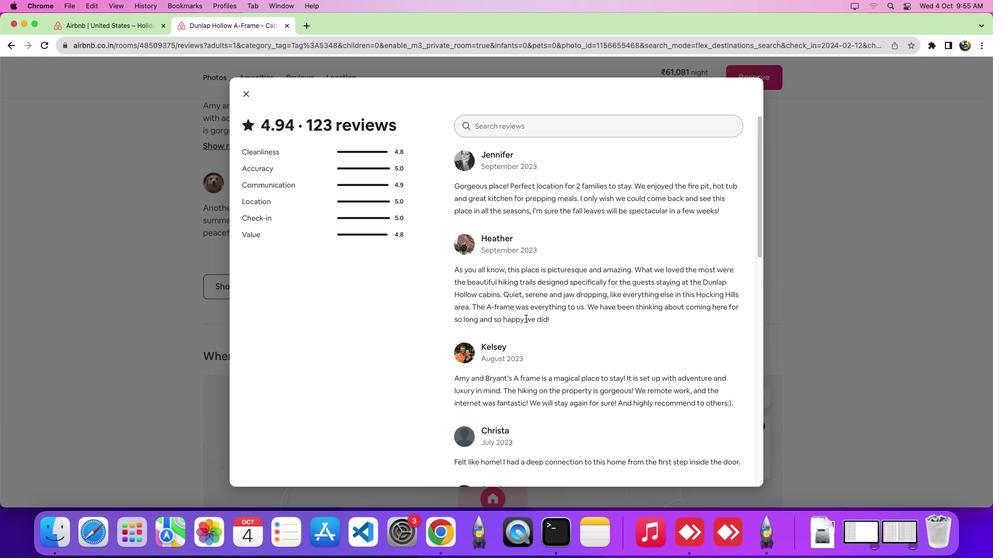 
Action: Mouse scrolled (525, 319) with delta (0, 0)
Screenshot: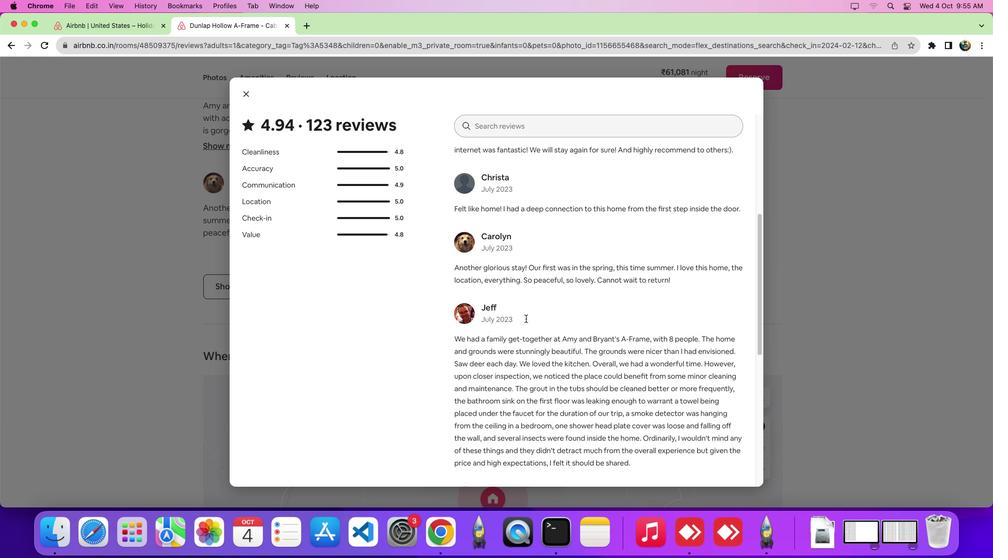 
Action: Mouse scrolled (525, 319) with delta (0, 0)
Screenshot: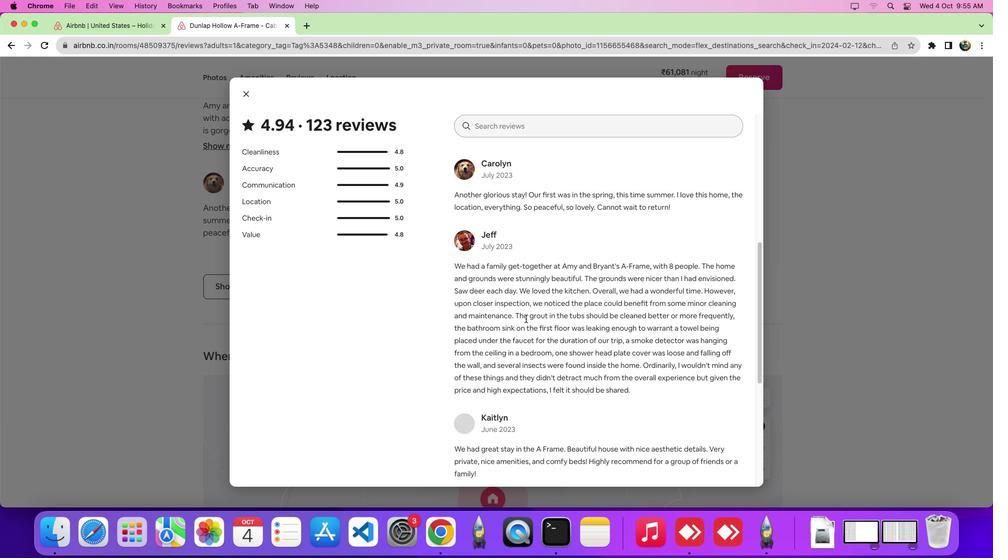 
Action: Mouse scrolled (525, 319) with delta (0, -2)
Screenshot: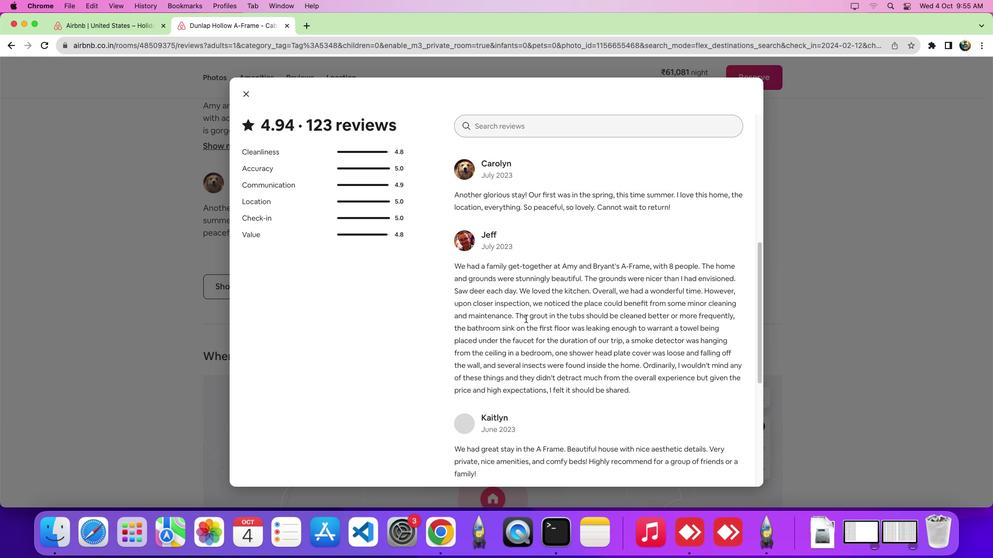 
Action: Mouse scrolled (525, 319) with delta (0, -4)
Screenshot: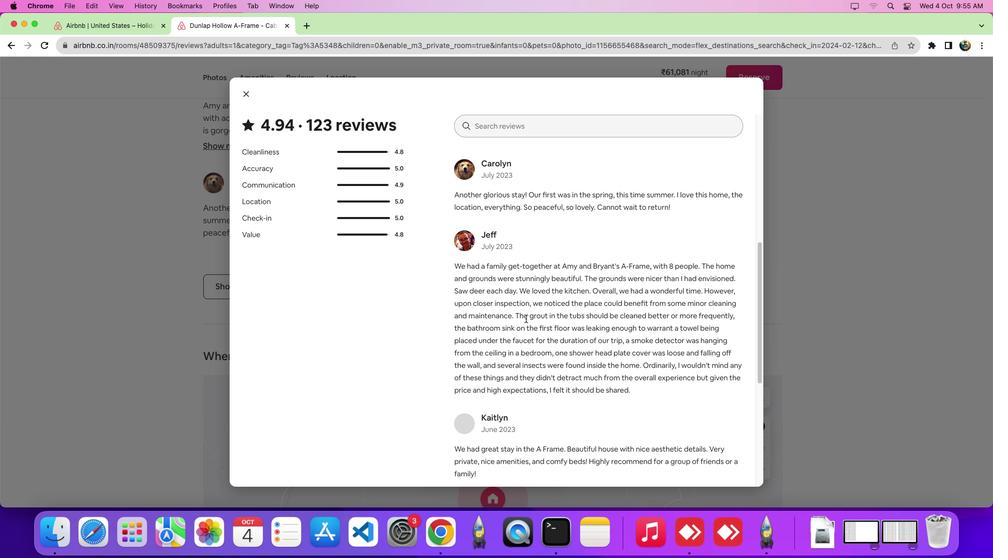 
Action: Mouse scrolled (525, 319) with delta (0, 0)
Screenshot: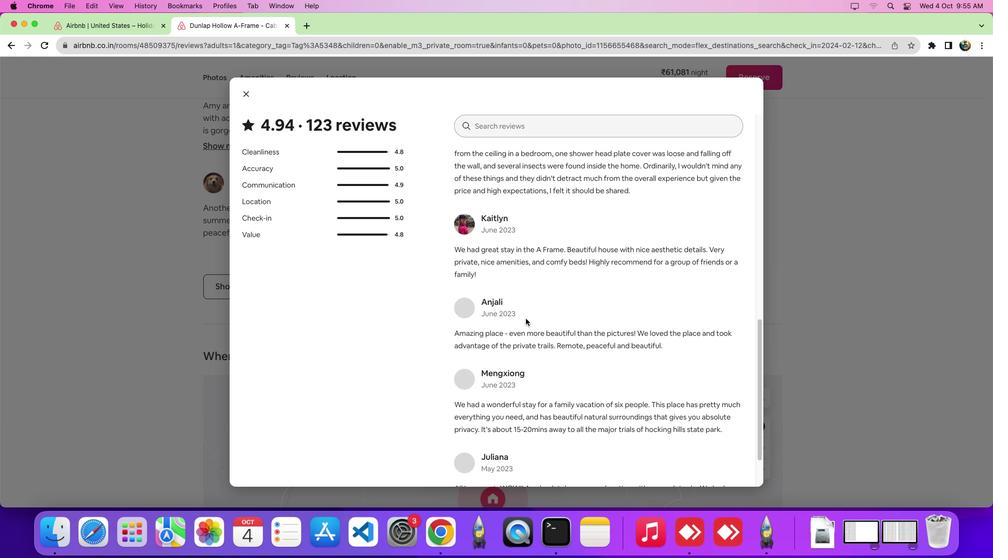 
Action: Mouse scrolled (525, 319) with delta (0, 0)
Screenshot: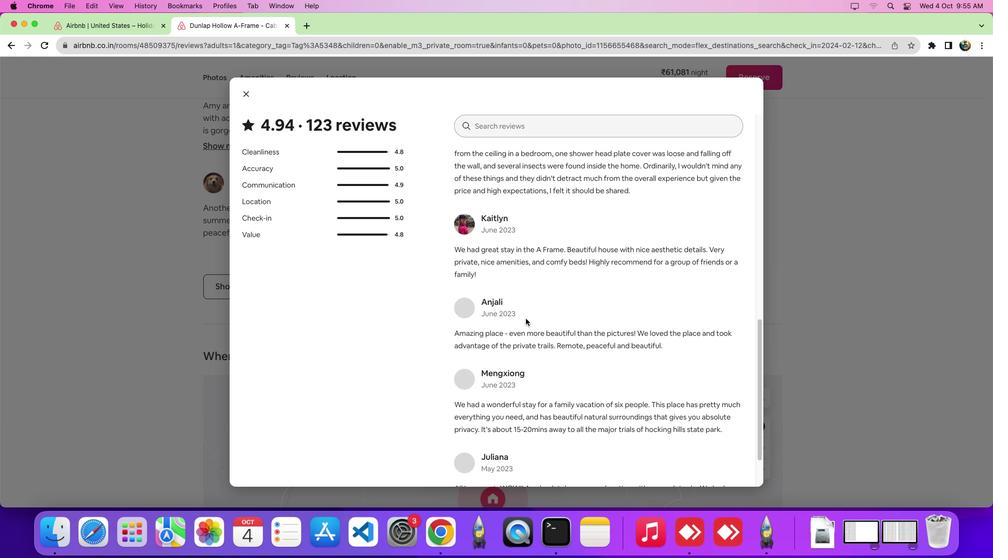 
Action: Mouse scrolled (525, 319) with delta (0, -3)
Screenshot: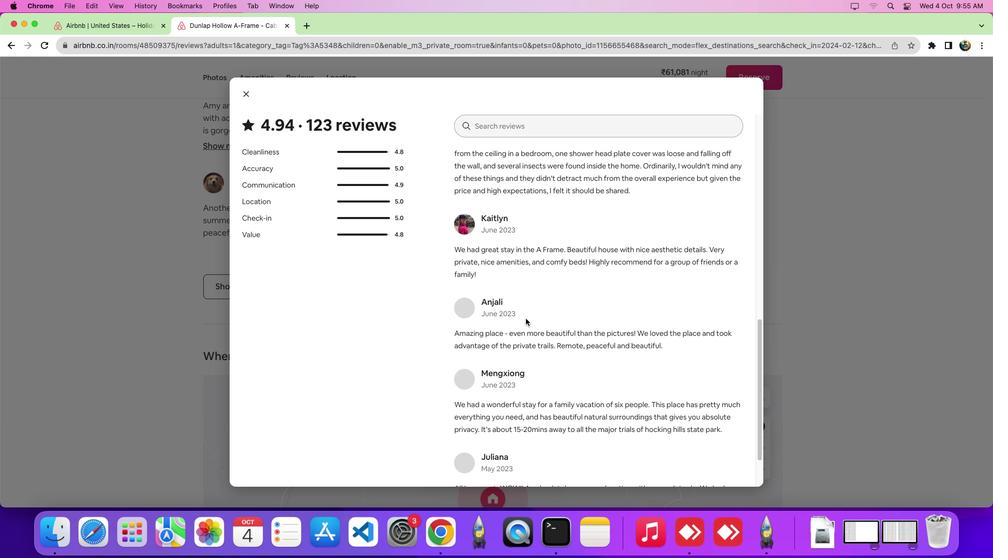 
Action: Mouse scrolled (525, 319) with delta (0, 0)
Screenshot: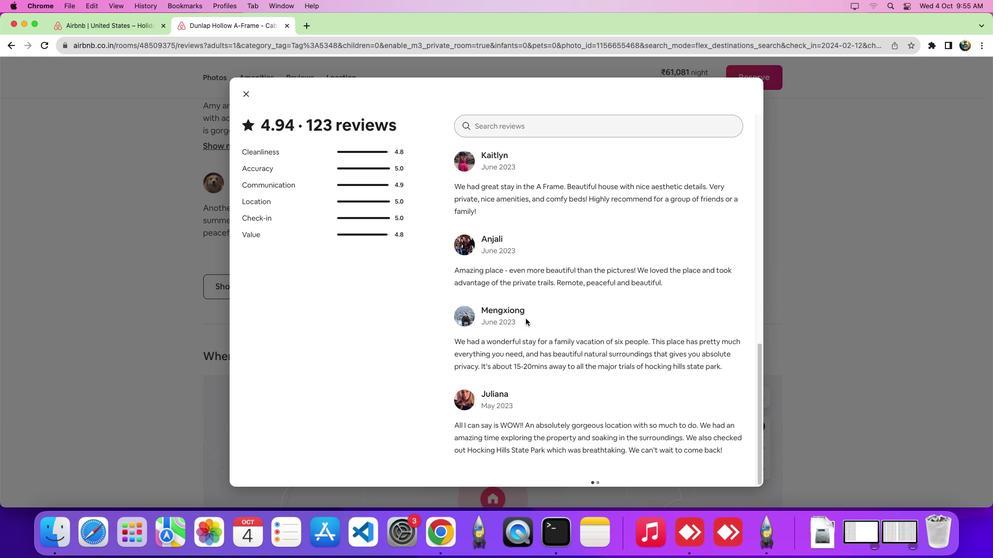 
Action: Mouse scrolled (525, 319) with delta (0, 0)
Screenshot: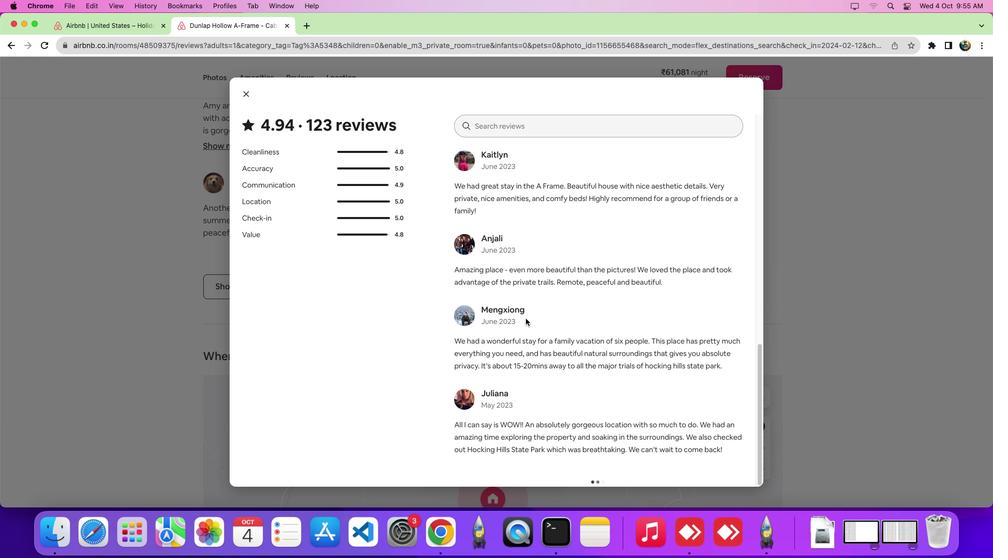 
Action: Mouse scrolled (525, 319) with delta (0, -4)
Screenshot: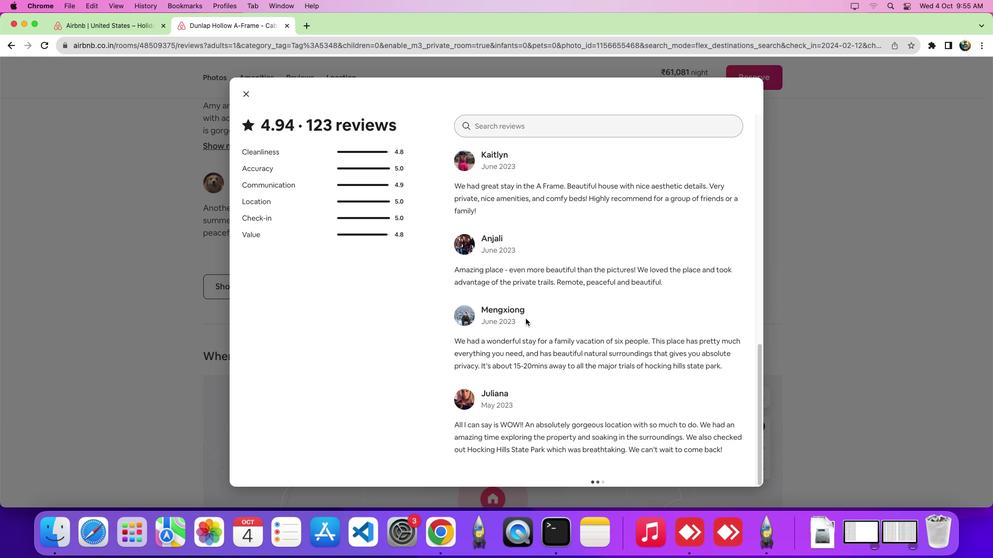 
